 Task: Find connections with filter location Qianjiang with filter topic #creativitywith filter profile language German with filter current company Adani Wilmar Limited with filter school Uttar pradesh jobs and careers with filter industry Sports and Recreation Instruction with filter service category Computer Repair with filter keywords title Social Media Specialist
Action: Mouse moved to (502, 67)
Screenshot: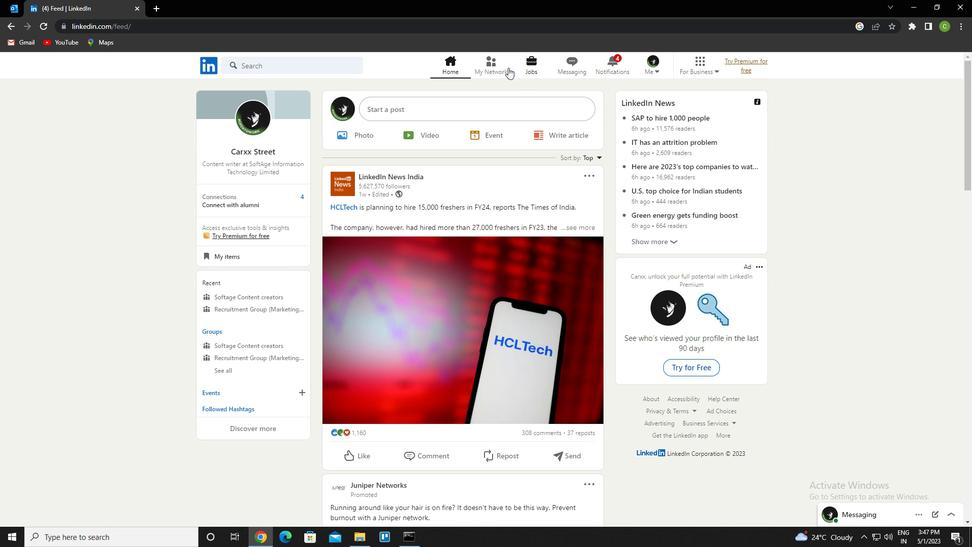 
Action: Mouse pressed left at (502, 67)
Screenshot: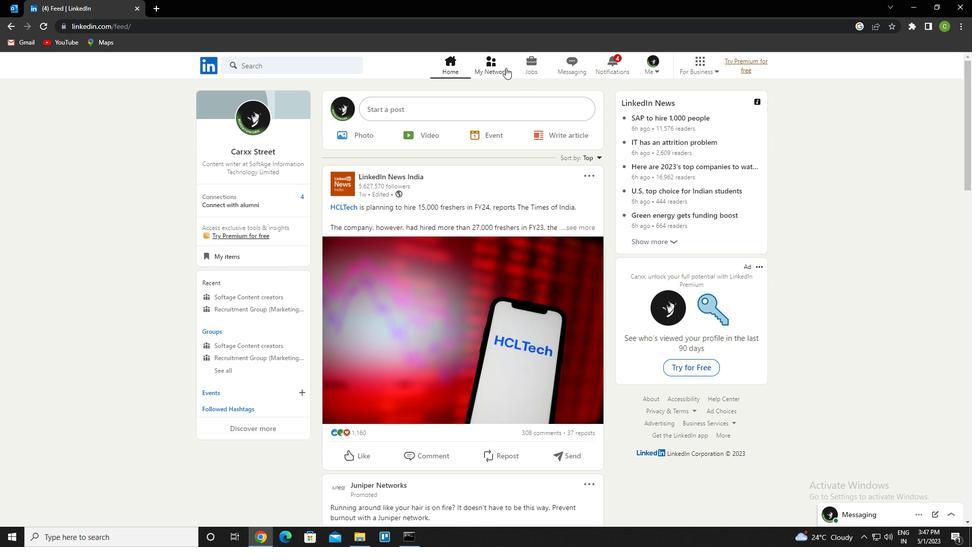 
Action: Mouse moved to (251, 120)
Screenshot: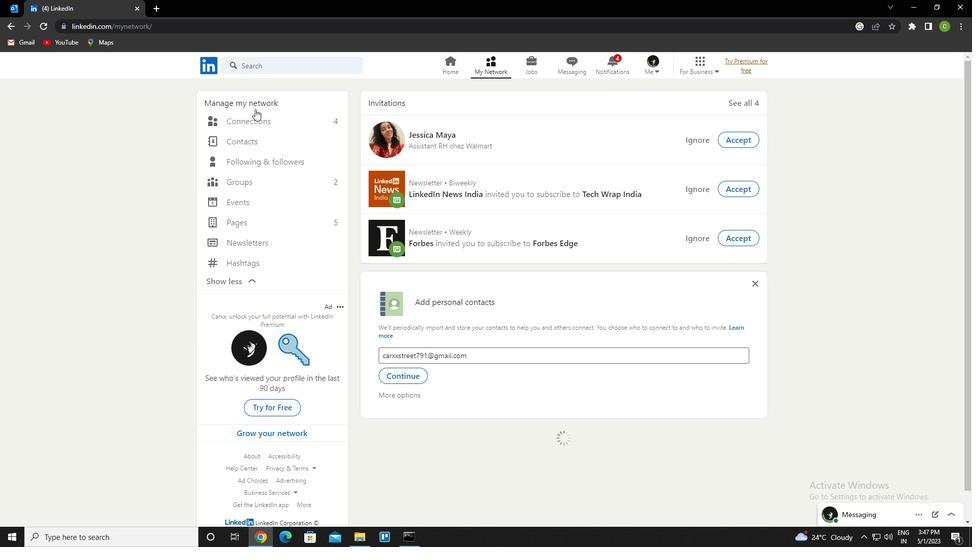 
Action: Mouse pressed left at (251, 120)
Screenshot: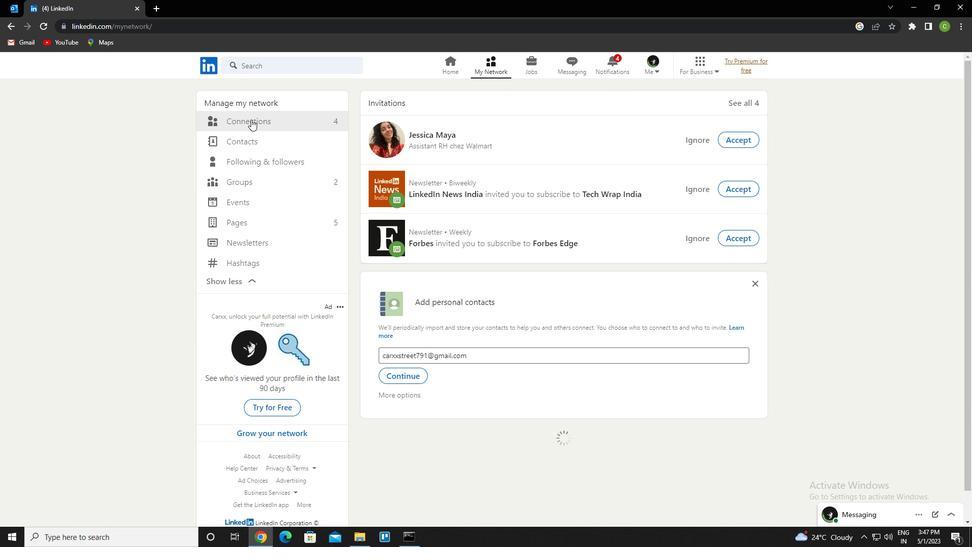 
Action: Mouse moved to (556, 126)
Screenshot: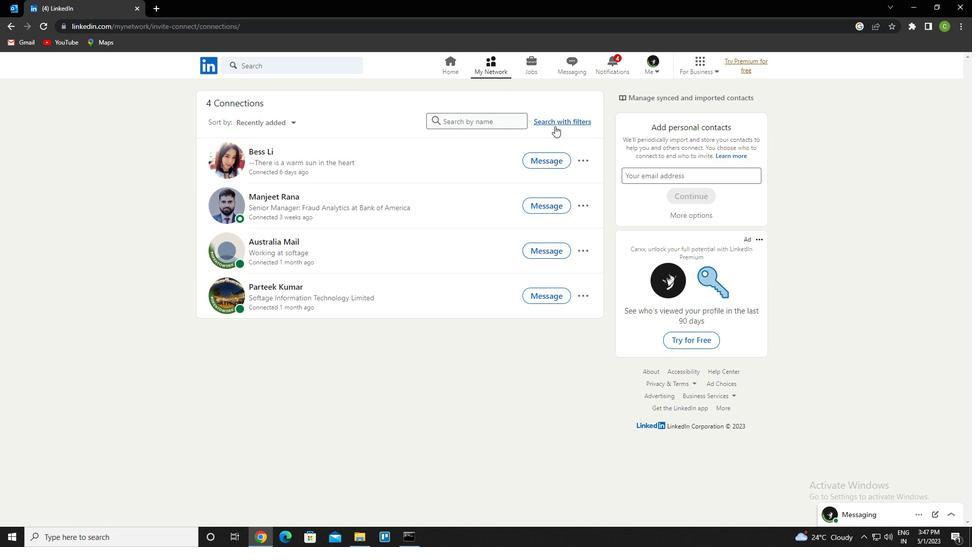 
Action: Mouse pressed left at (556, 126)
Screenshot: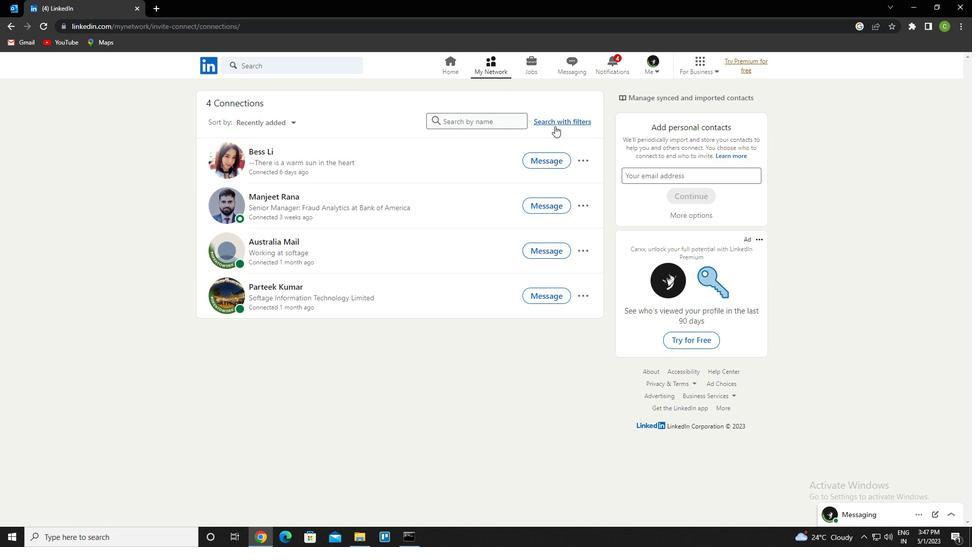 
Action: Mouse moved to (527, 94)
Screenshot: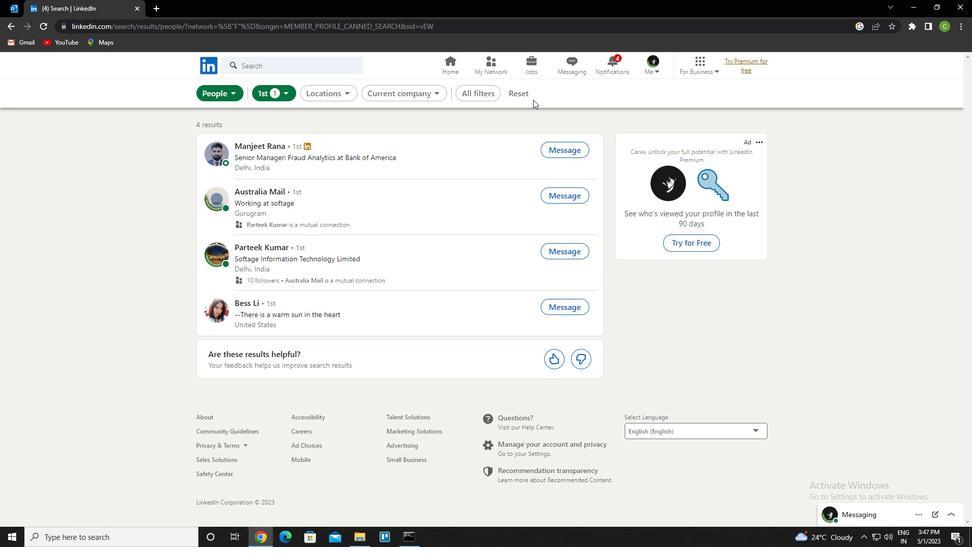 
Action: Mouse pressed left at (527, 94)
Screenshot: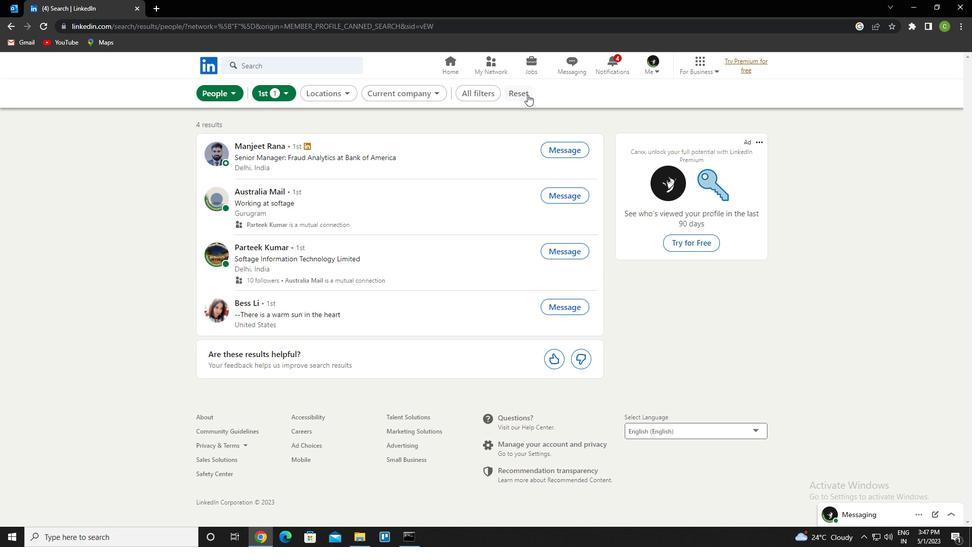 
Action: Mouse moved to (507, 90)
Screenshot: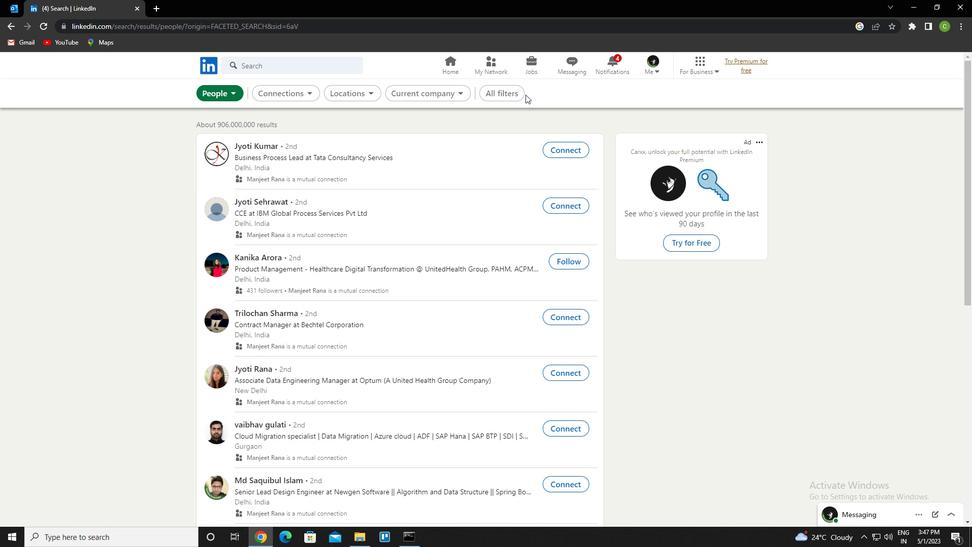 
Action: Mouse pressed left at (507, 90)
Screenshot: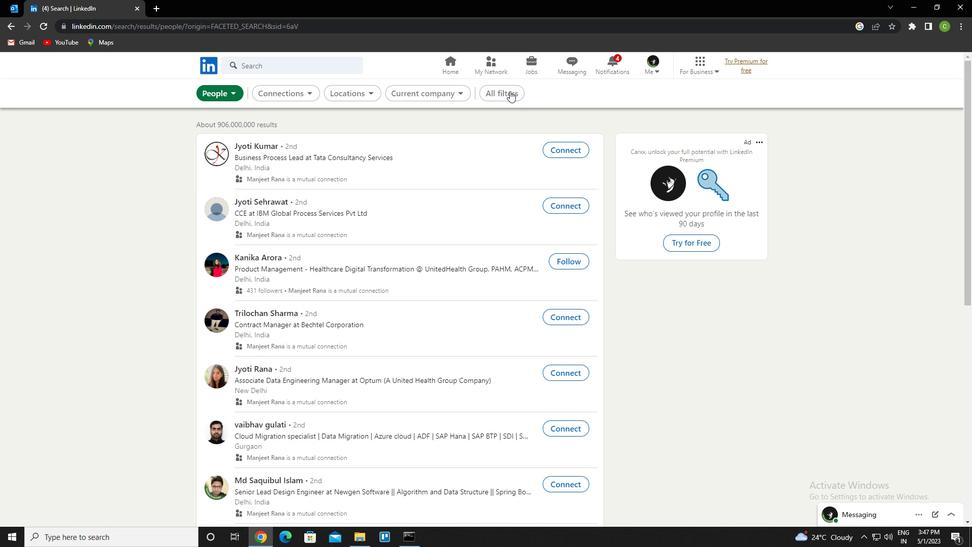 
Action: Mouse moved to (751, 257)
Screenshot: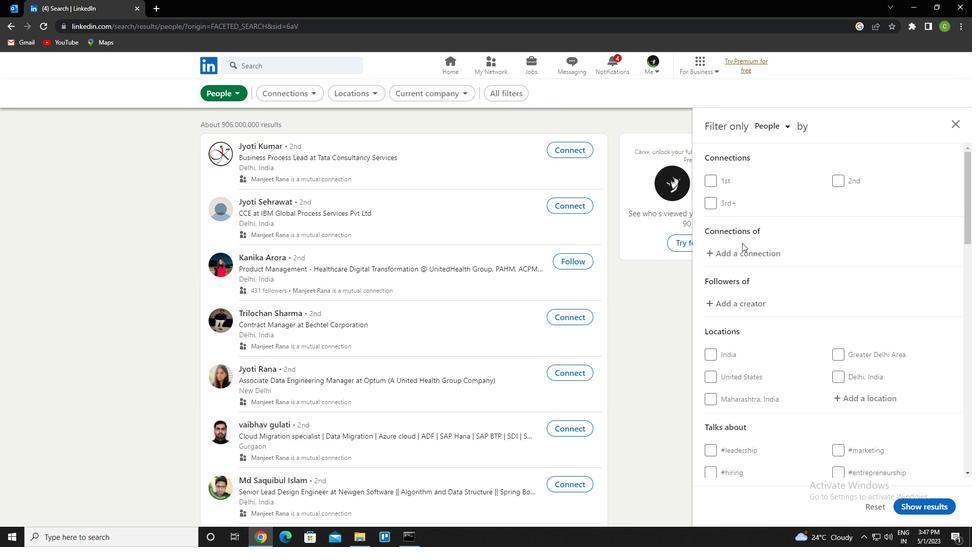 
Action: Mouse scrolled (751, 256) with delta (0, 0)
Screenshot: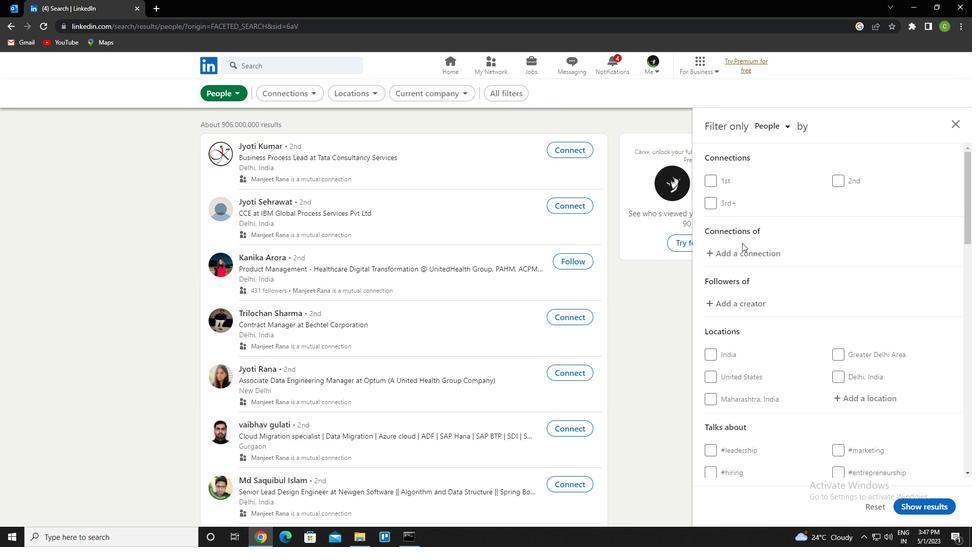 
Action: Mouse moved to (756, 263)
Screenshot: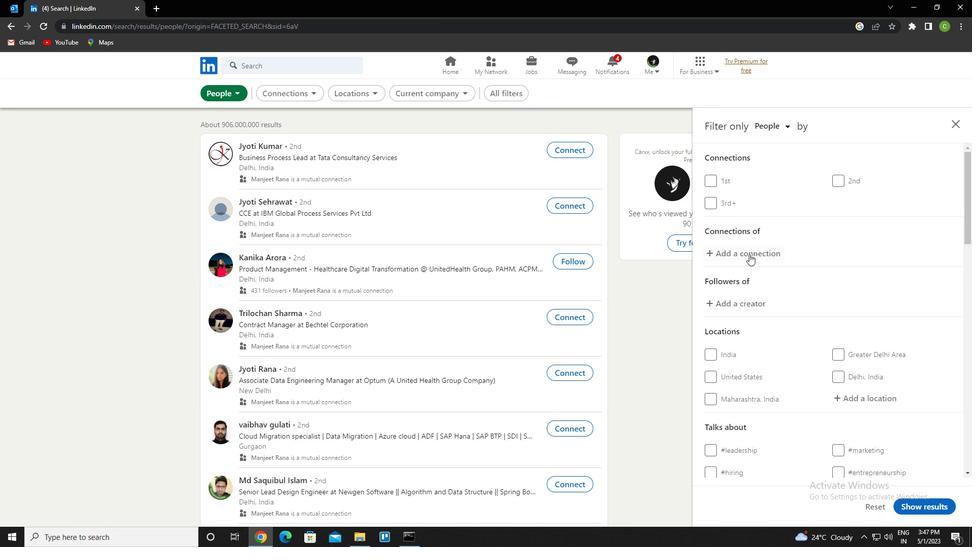 
Action: Mouse scrolled (756, 263) with delta (0, 0)
Screenshot: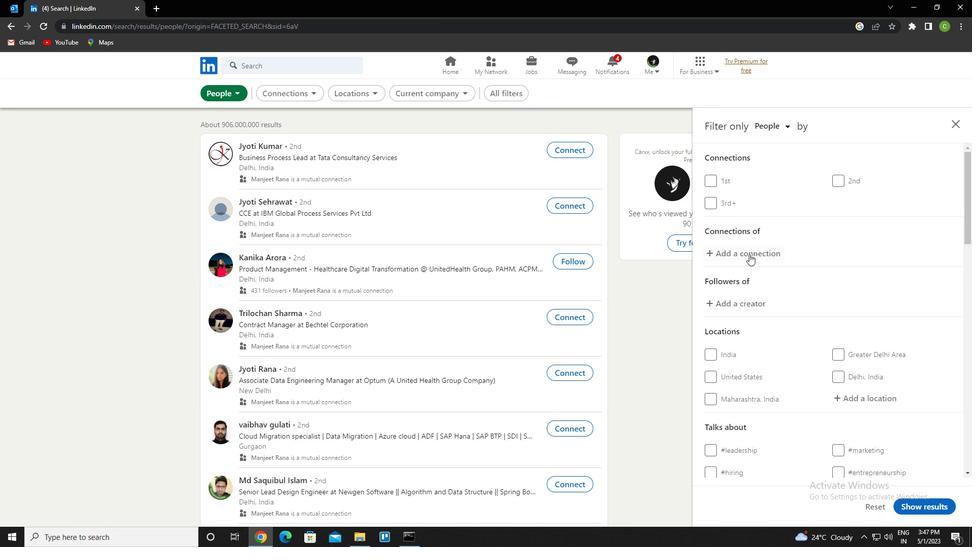 
Action: Mouse moved to (886, 303)
Screenshot: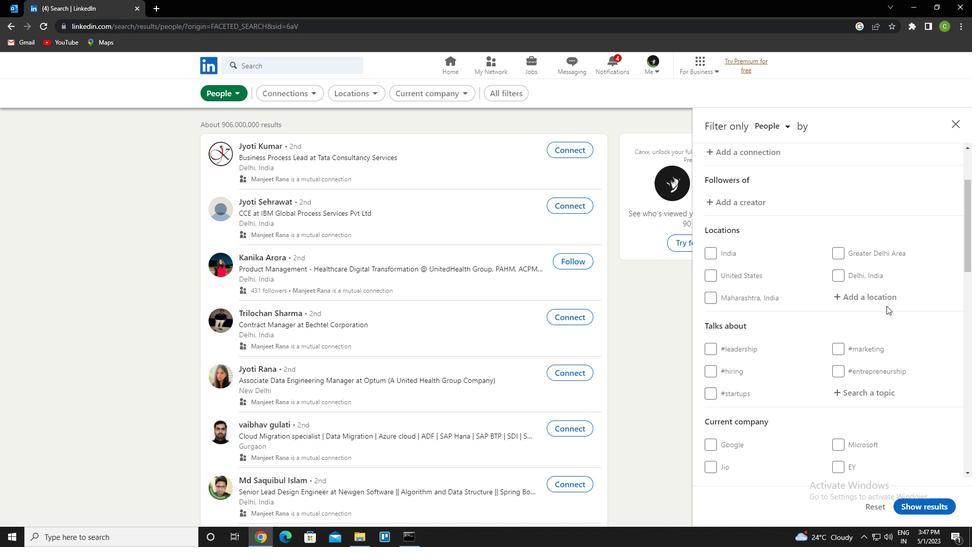 
Action: Mouse pressed left at (886, 303)
Screenshot: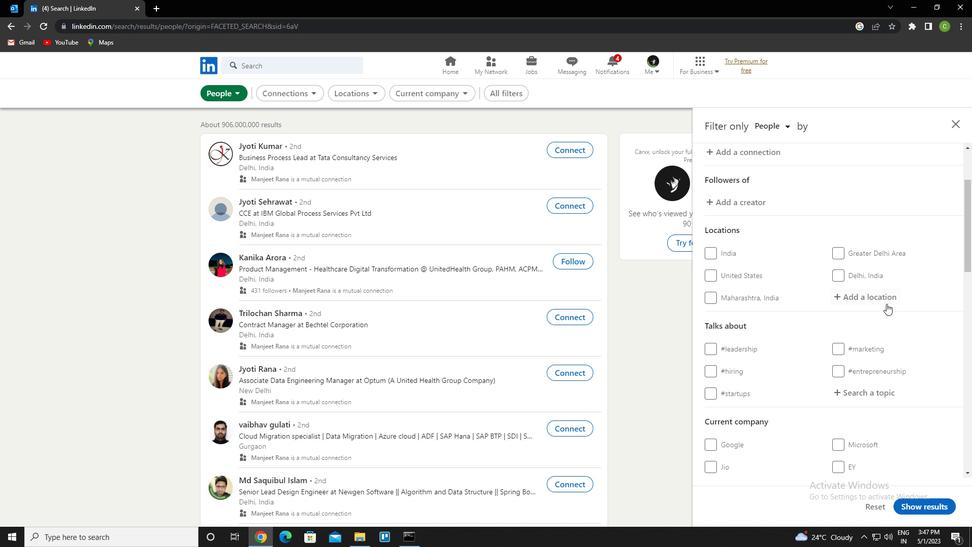 
Action: Mouse moved to (886, 303)
Screenshot: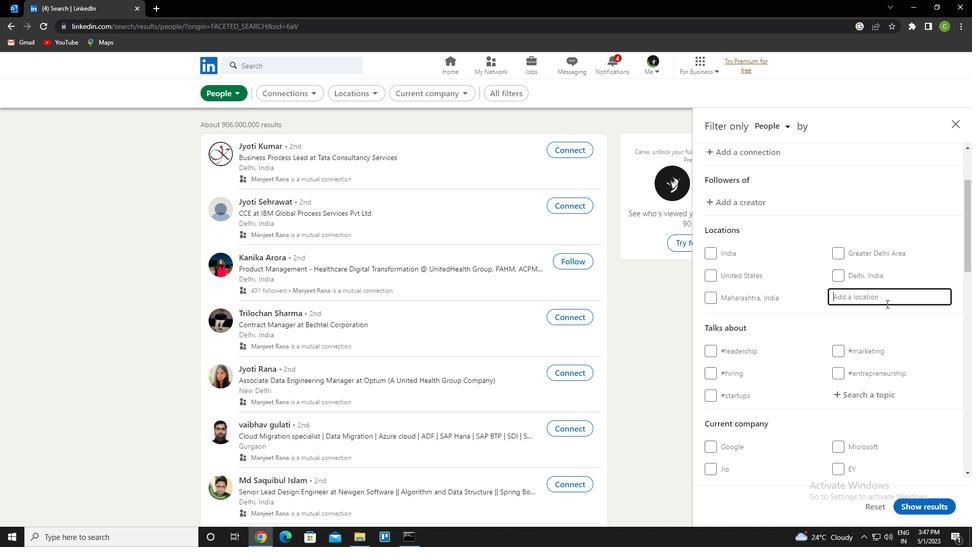 
Action: Key pressed <Key.caps_lock>q<Key.caps_lock>ainjiang
Screenshot: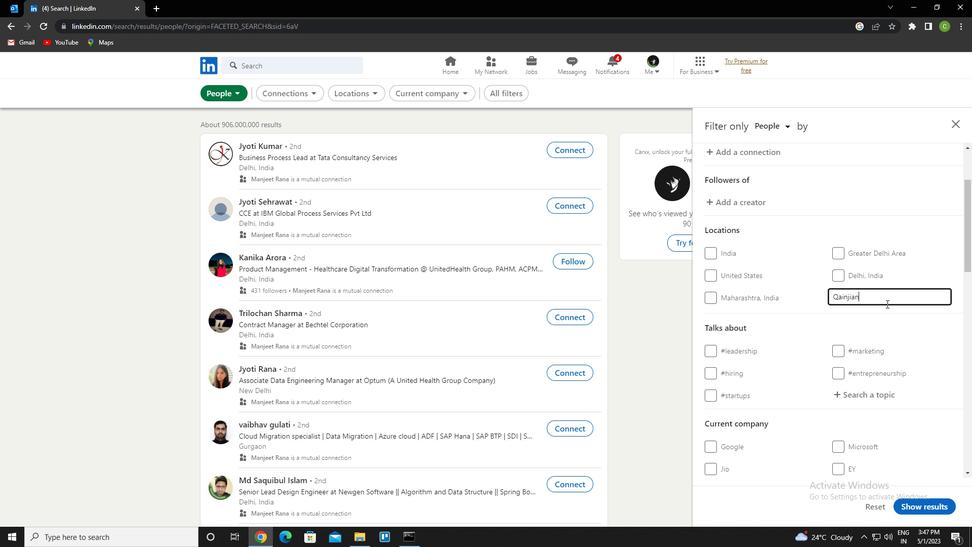 
Action: Mouse moved to (858, 388)
Screenshot: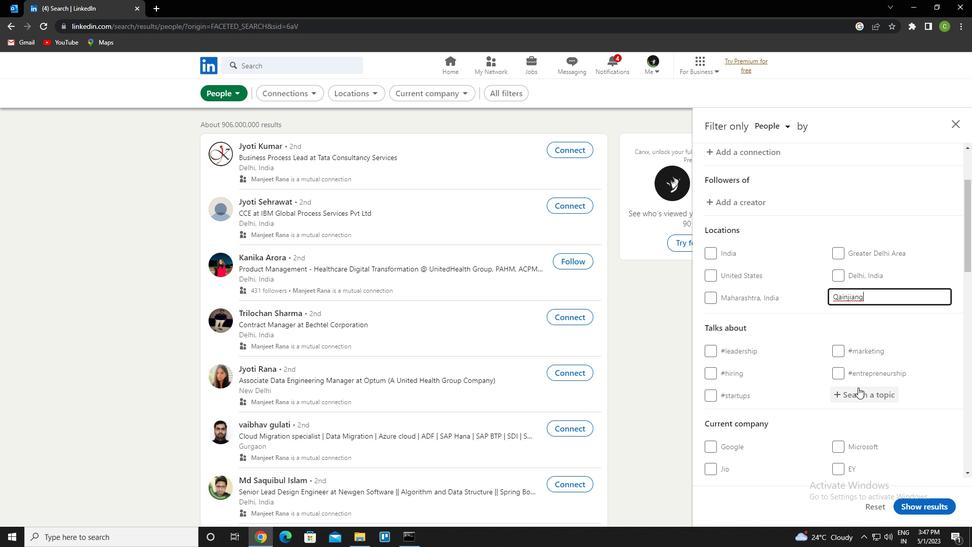 
Action: Mouse pressed left at (858, 388)
Screenshot: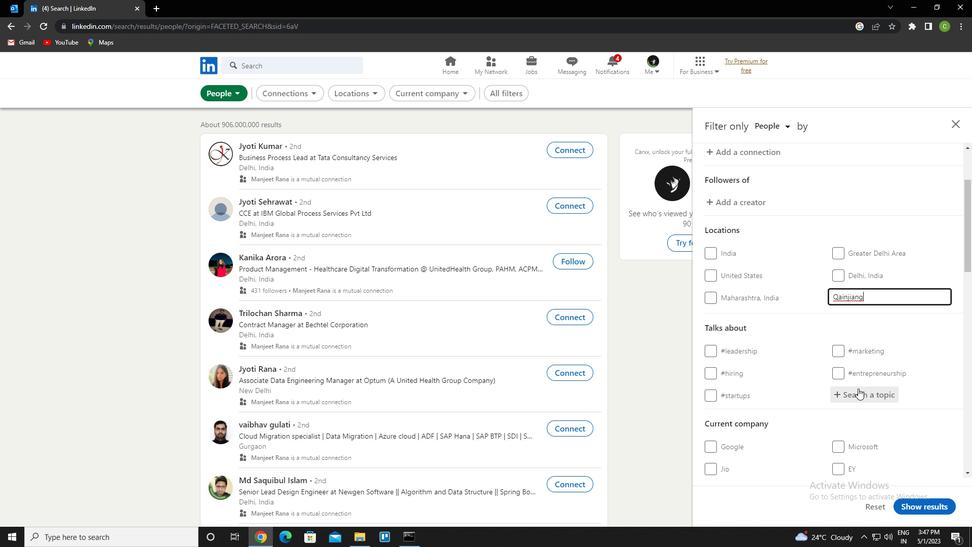 
Action: Key pressed creativity<Key.down><Key.enter>
Screenshot: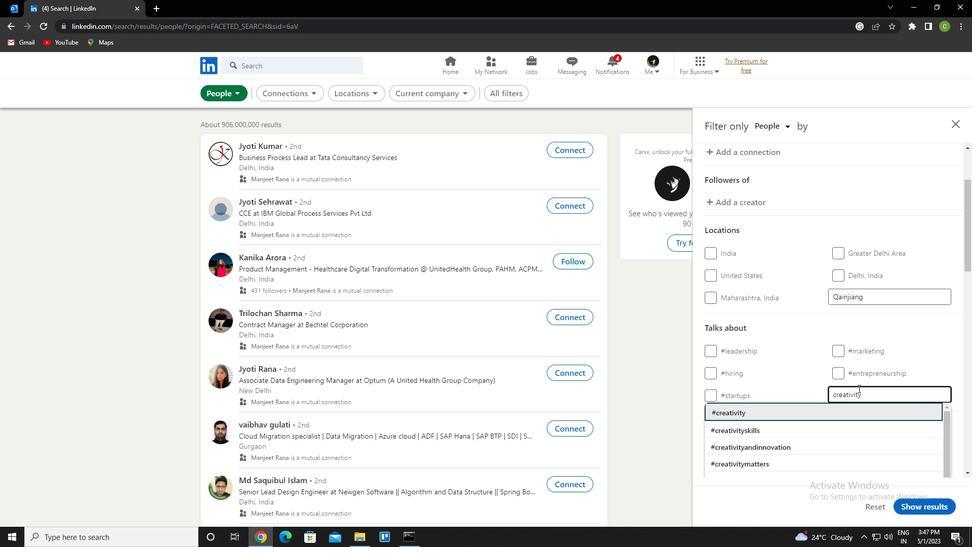 
Action: Mouse moved to (886, 244)
Screenshot: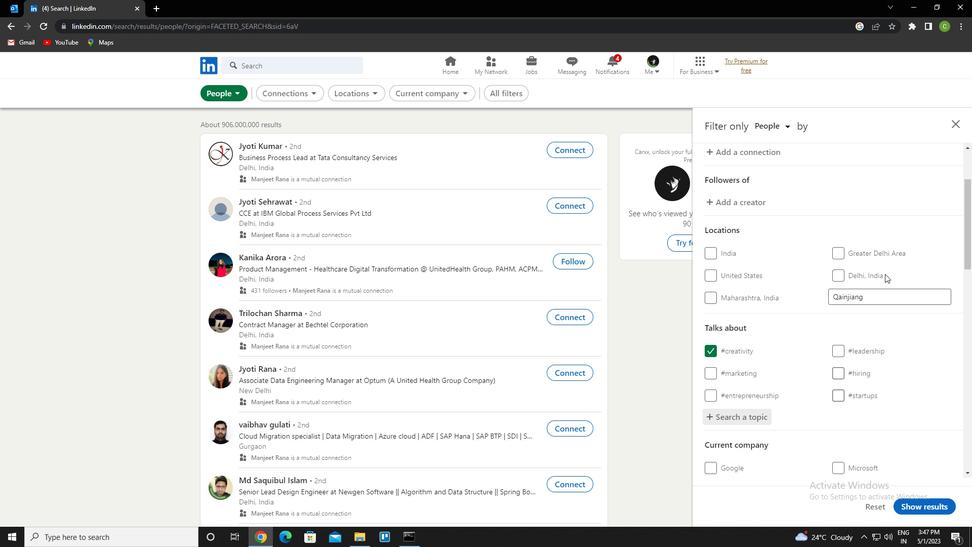 
Action: Mouse scrolled (886, 244) with delta (0, 0)
Screenshot: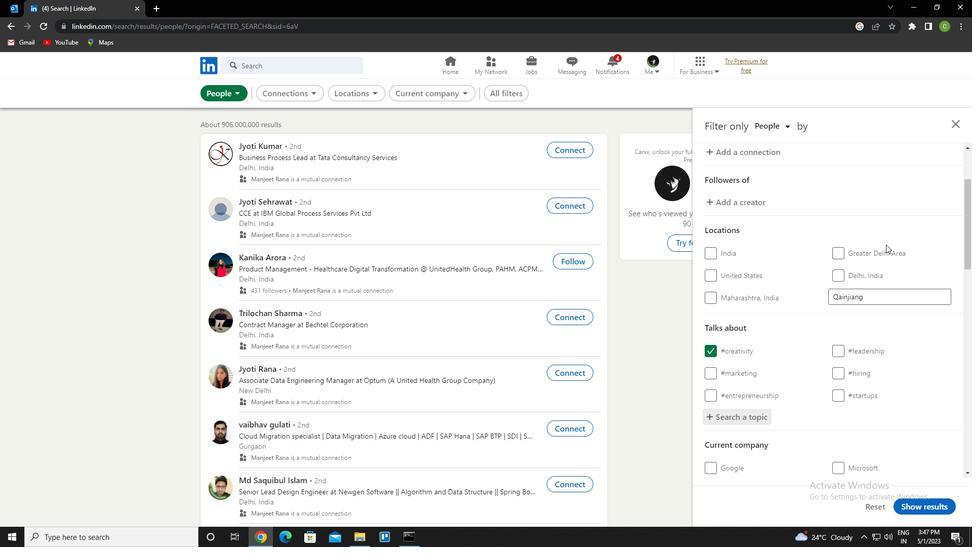 
Action: Mouse moved to (883, 260)
Screenshot: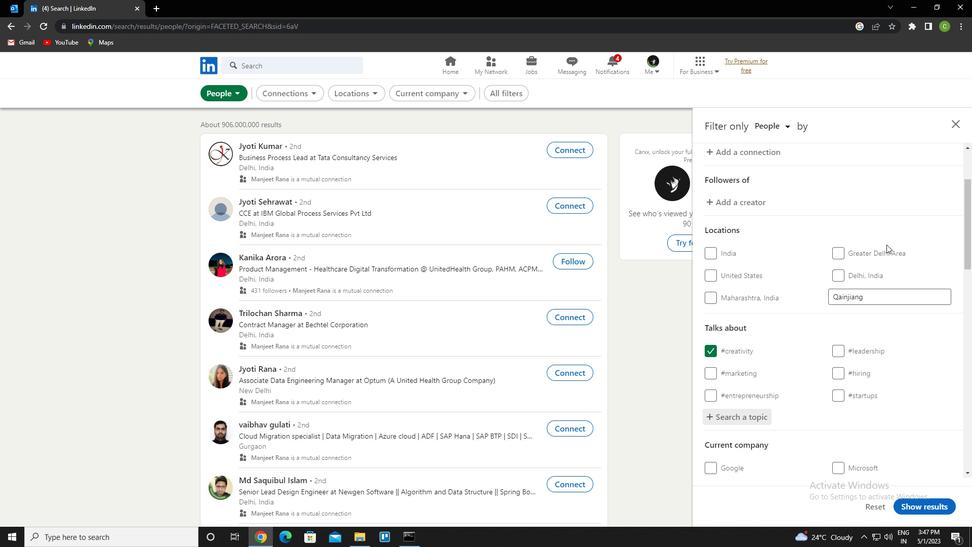 
Action: Mouse scrolled (883, 259) with delta (0, 0)
Screenshot: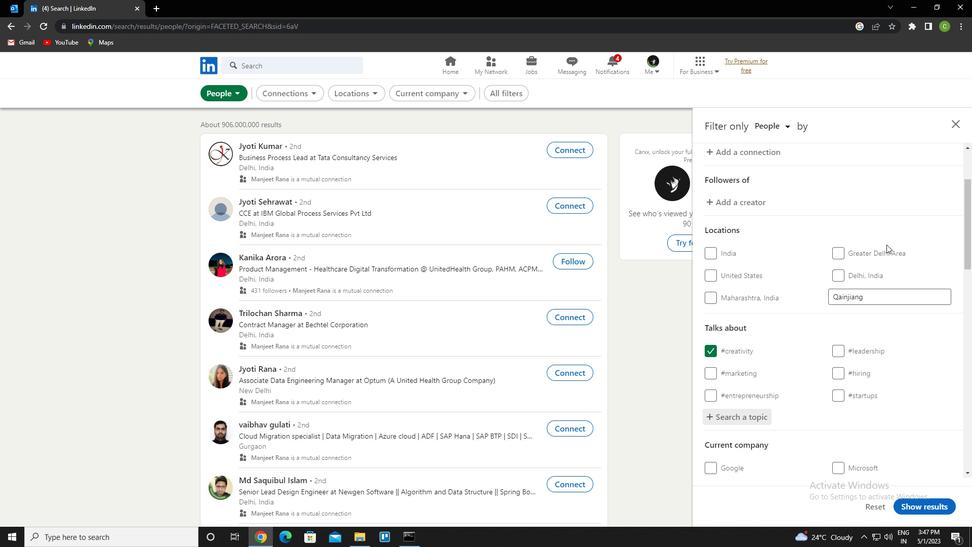 
Action: Mouse moved to (879, 279)
Screenshot: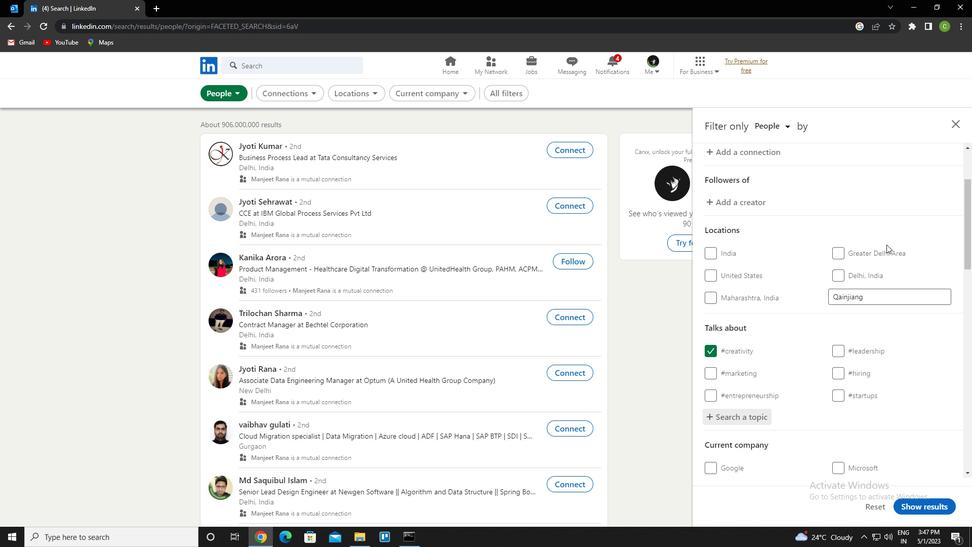 
Action: Mouse scrolled (879, 278) with delta (0, 0)
Screenshot: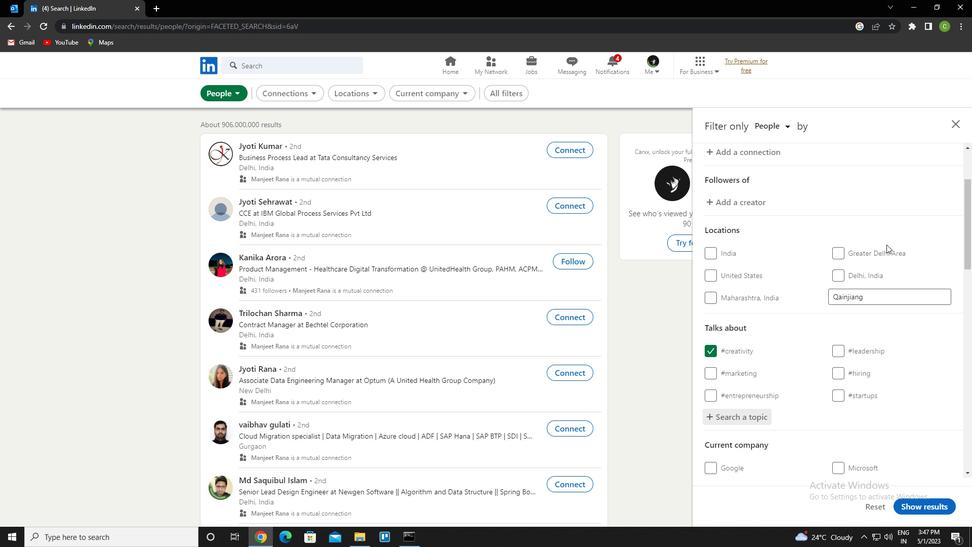 
Action: Mouse moved to (878, 281)
Screenshot: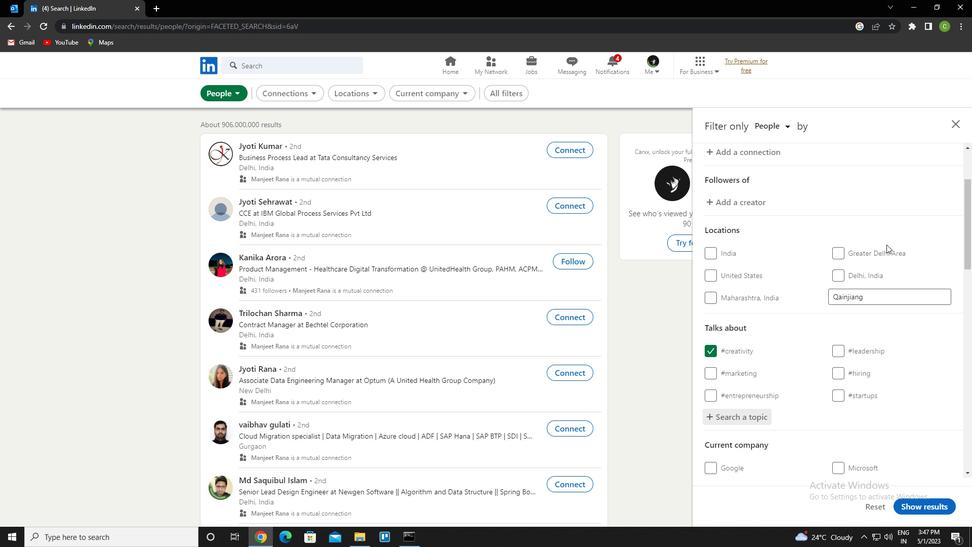 
Action: Mouse scrolled (878, 281) with delta (0, 0)
Screenshot: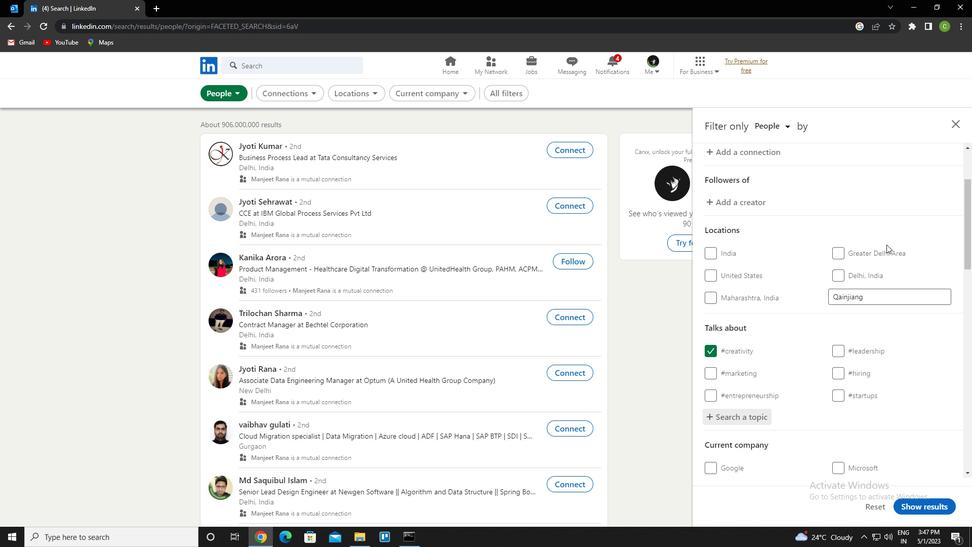 
Action: Mouse moved to (878, 285)
Screenshot: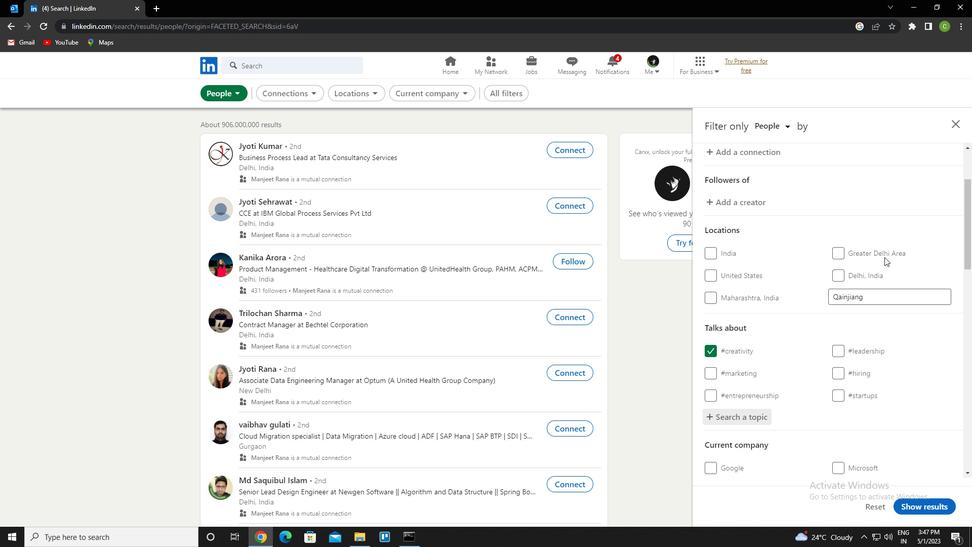 
Action: Mouse scrolled (878, 284) with delta (0, 0)
Screenshot: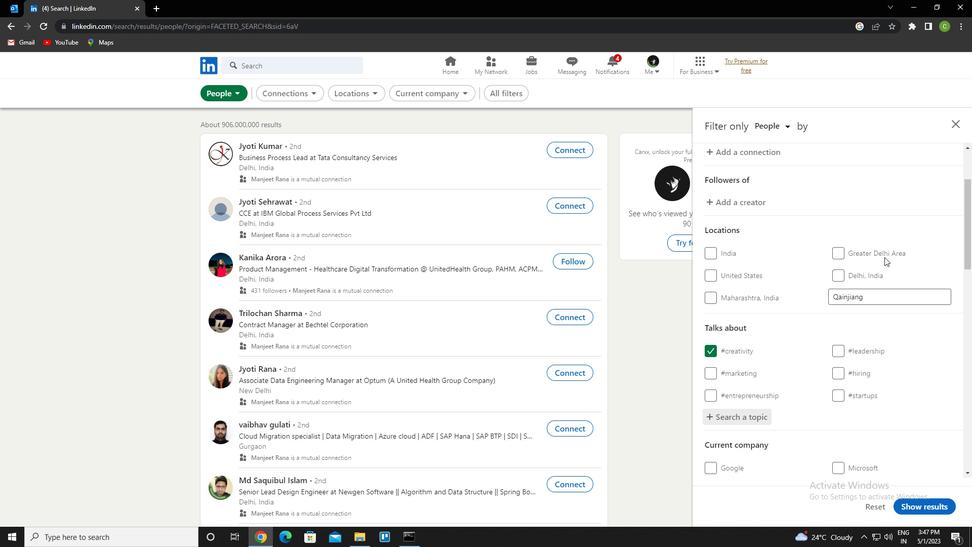 
Action: Mouse moved to (878, 285)
Screenshot: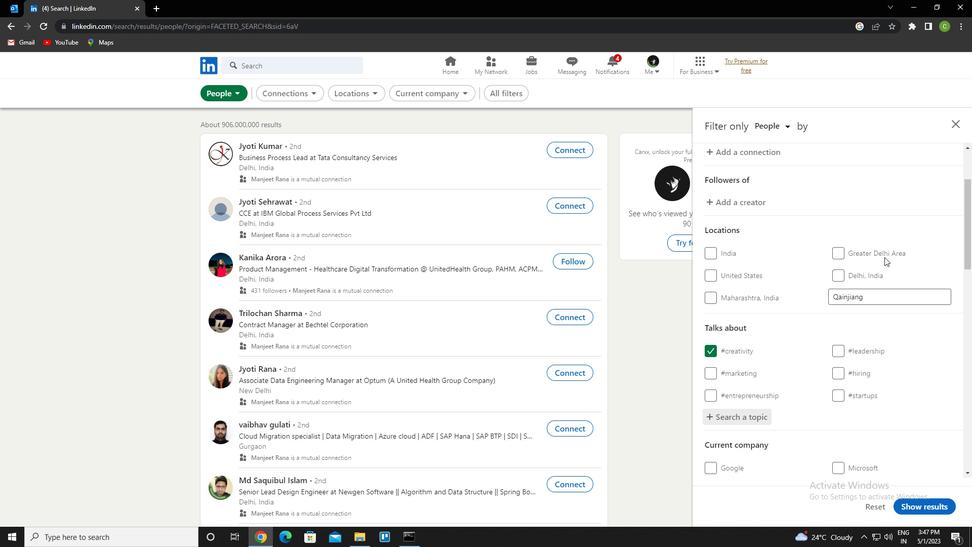 
Action: Mouse scrolled (878, 285) with delta (0, 0)
Screenshot: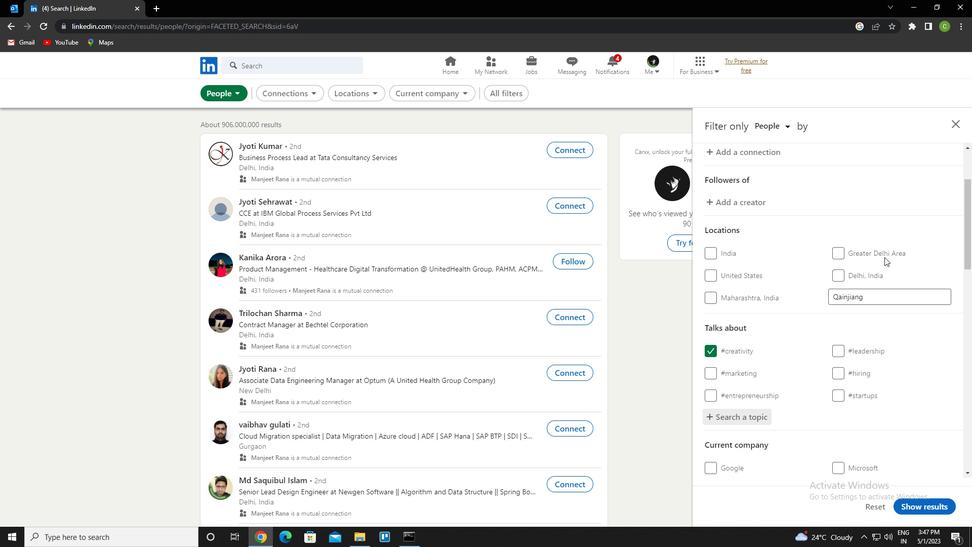
Action: Mouse moved to (878, 286)
Screenshot: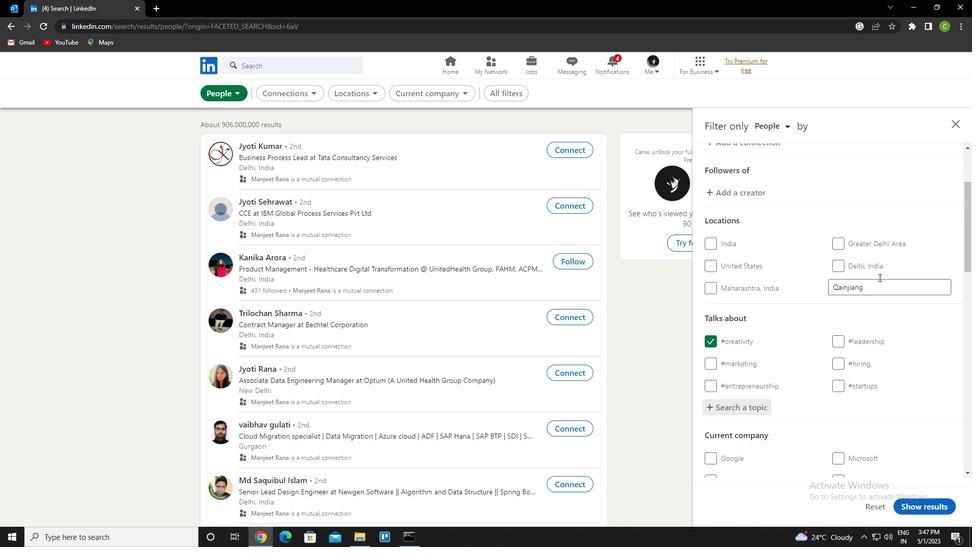 
Action: Mouse scrolled (878, 285) with delta (0, 0)
Screenshot: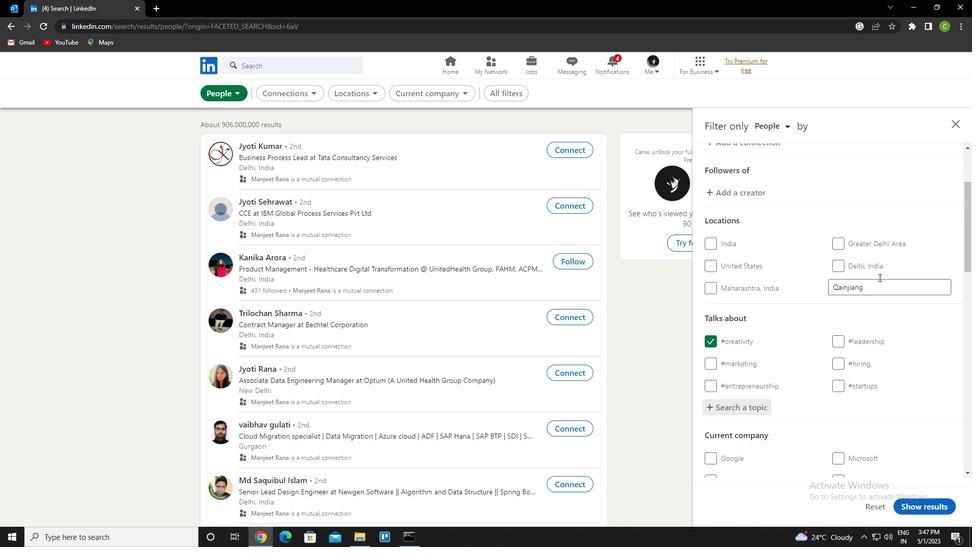 
Action: Mouse scrolled (878, 285) with delta (0, 0)
Screenshot: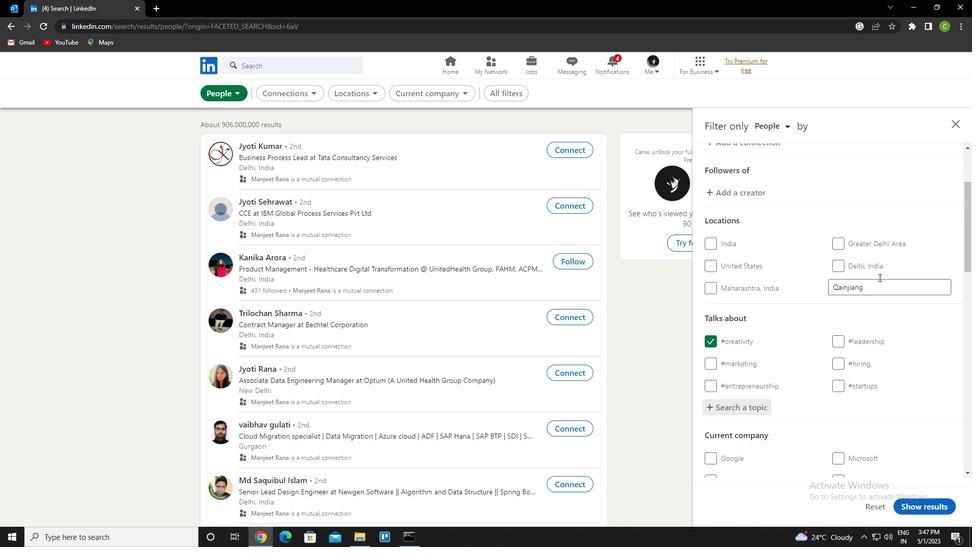 
Action: Mouse scrolled (878, 285) with delta (0, 0)
Screenshot: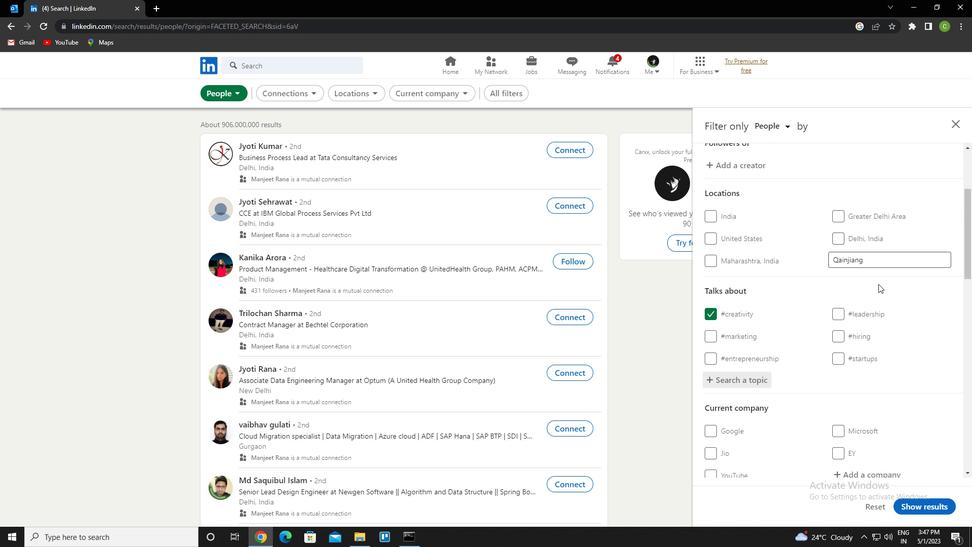 
Action: Mouse scrolled (878, 285) with delta (0, 0)
Screenshot: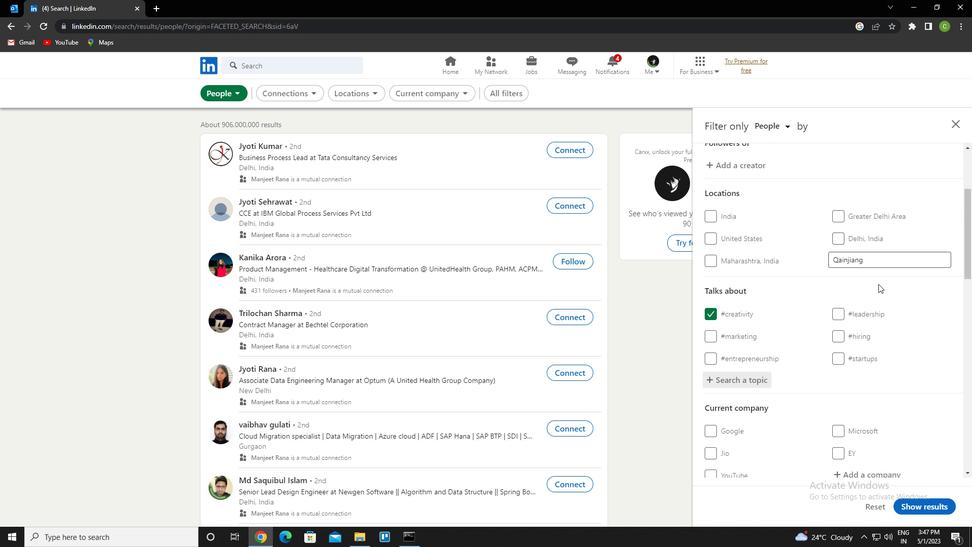 
Action: Mouse scrolled (878, 285) with delta (0, 0)
Screenshot: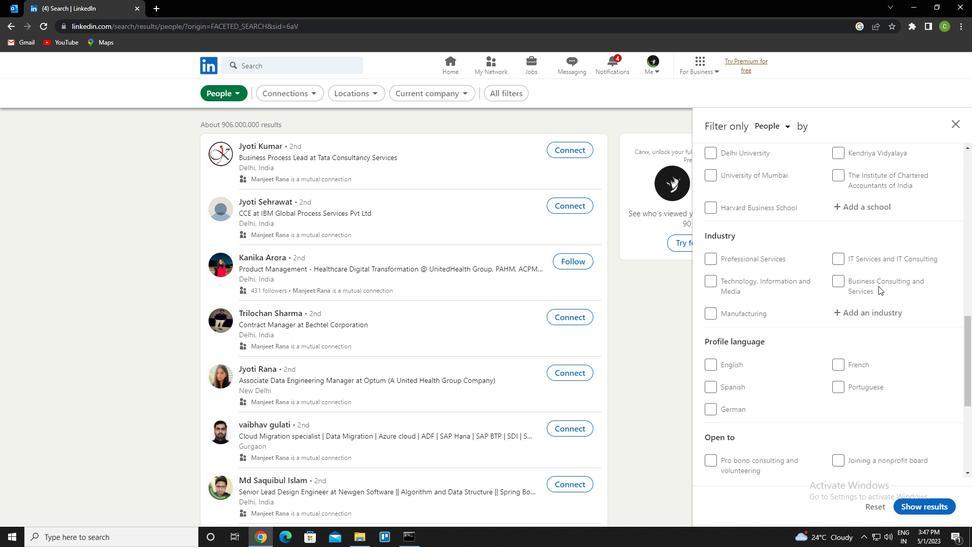 
Action: Mouse scrolled (878, 285) with delta (0, 0)
Screenshot: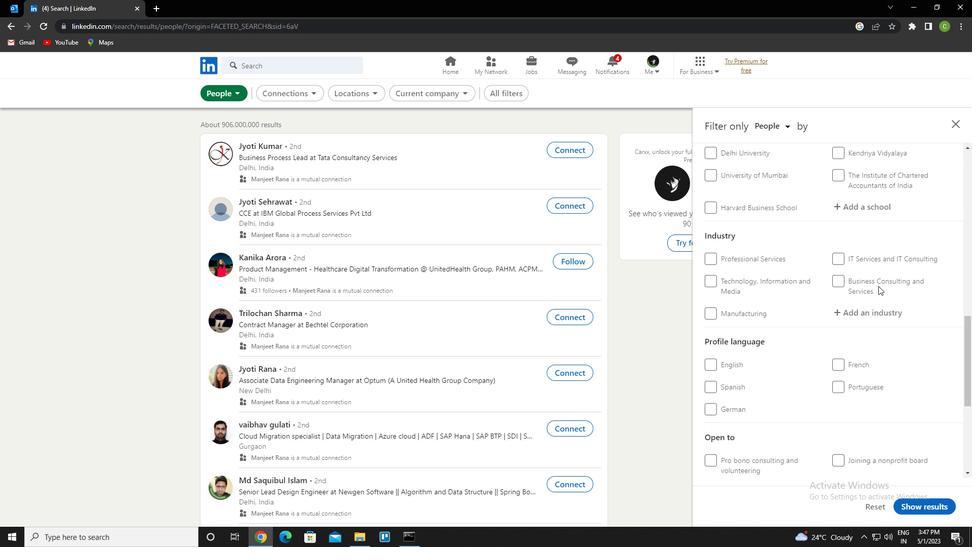 
Action: Mouse scrolled (878, 285) with delta (0, 0)
Screenshot: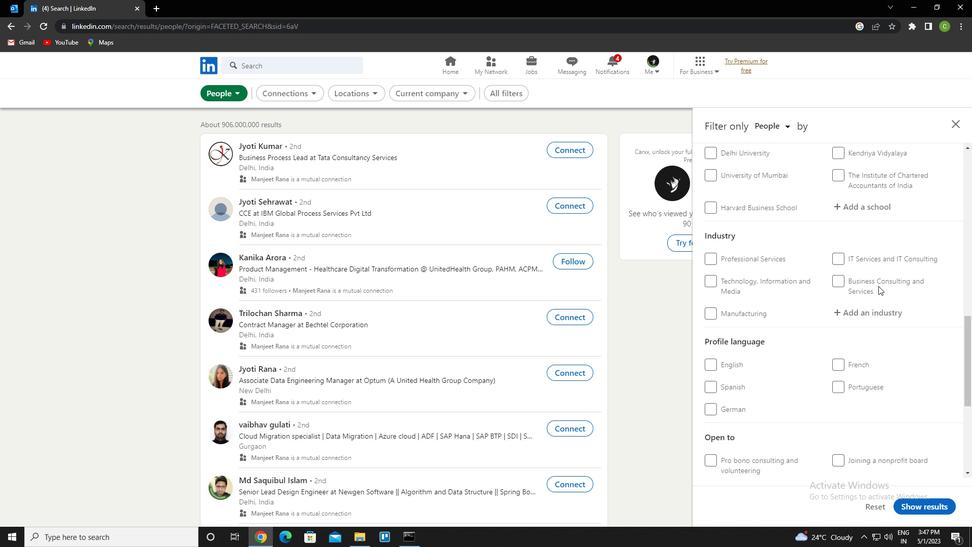 
Action: Mouse scrolled (878, 285) with delta (0, 0)
Screenshot: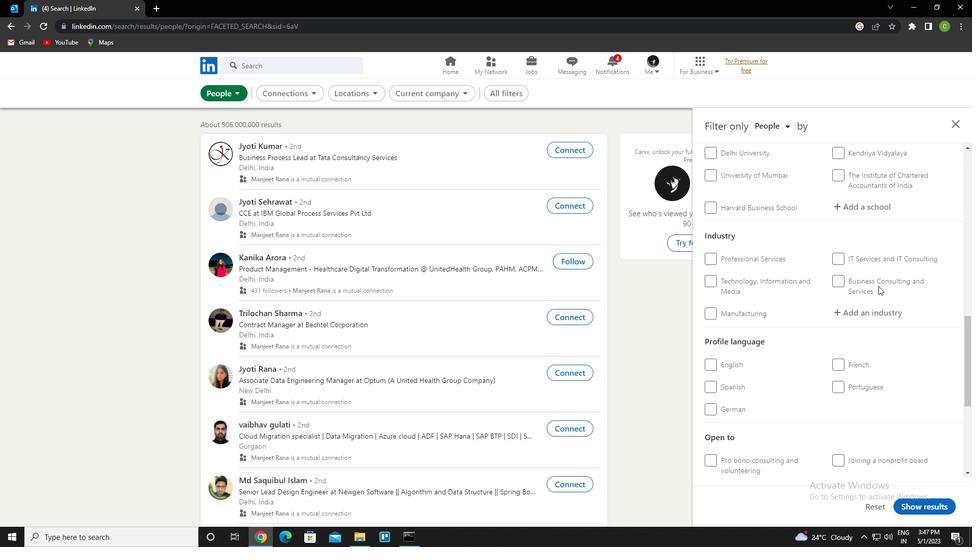 
Action: Mouse scrolled (878, 285) with delta (0, 0)
Screenshot: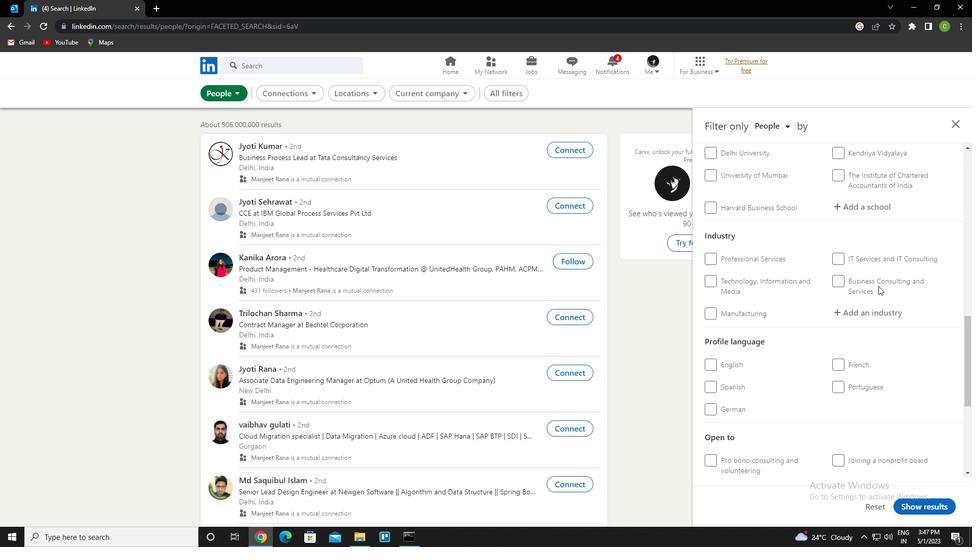 
Action: Mouse scrolled (878, 285) with delta (0, 0)
Screenshot: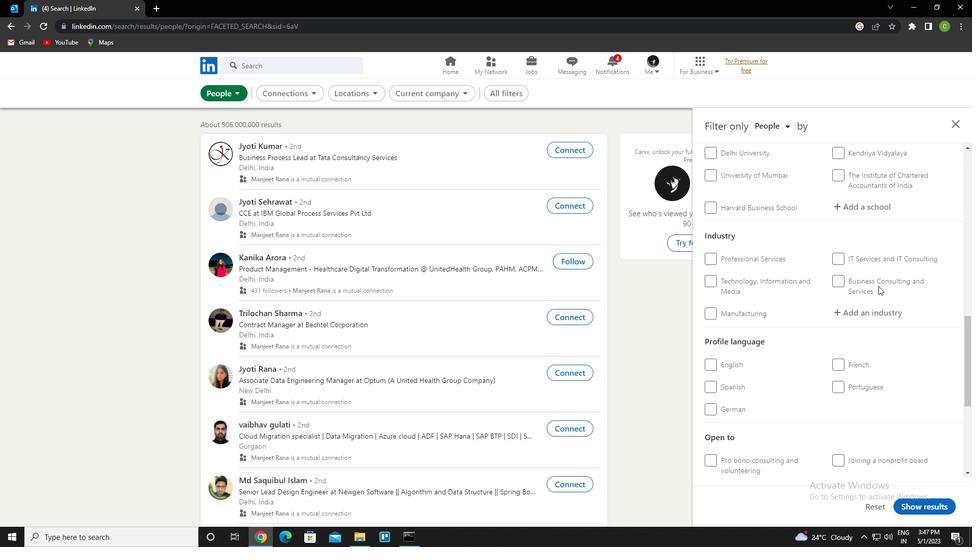 
Action: Mouse scrolled (878, 285) with delta (0, 0)
Screenshot: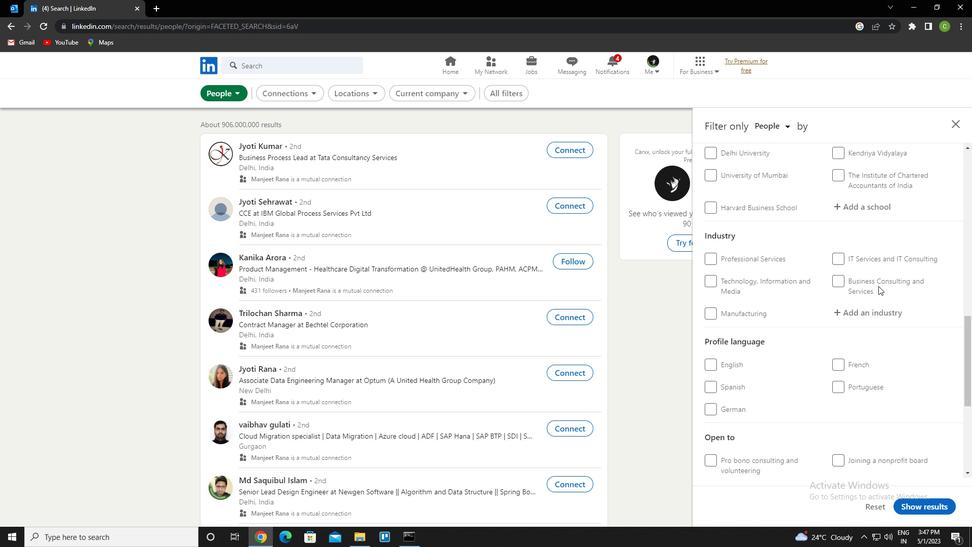
Action: Mouse scrolled (878, 285) with delta (0, 0)
Screenshot: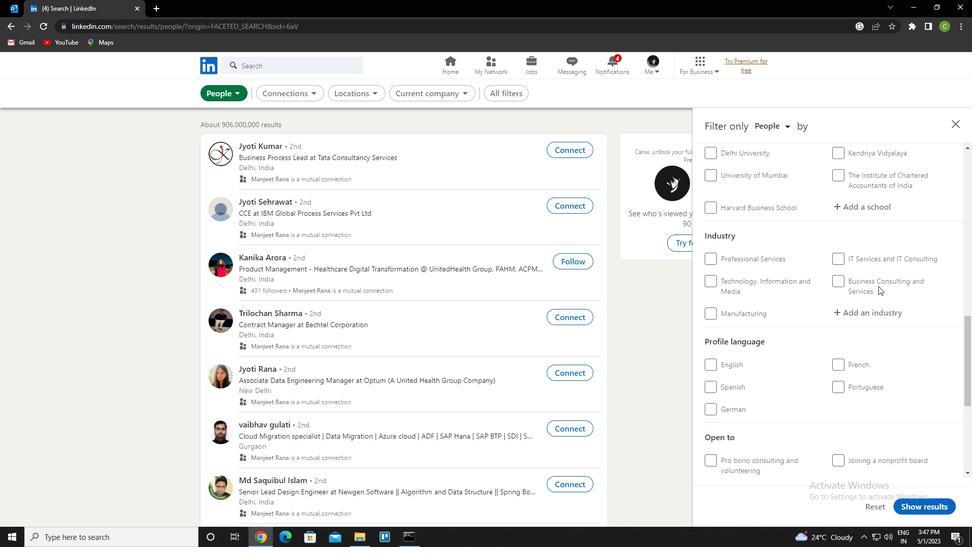 
Action: Mouse moved to (826, 319)
Screenshot: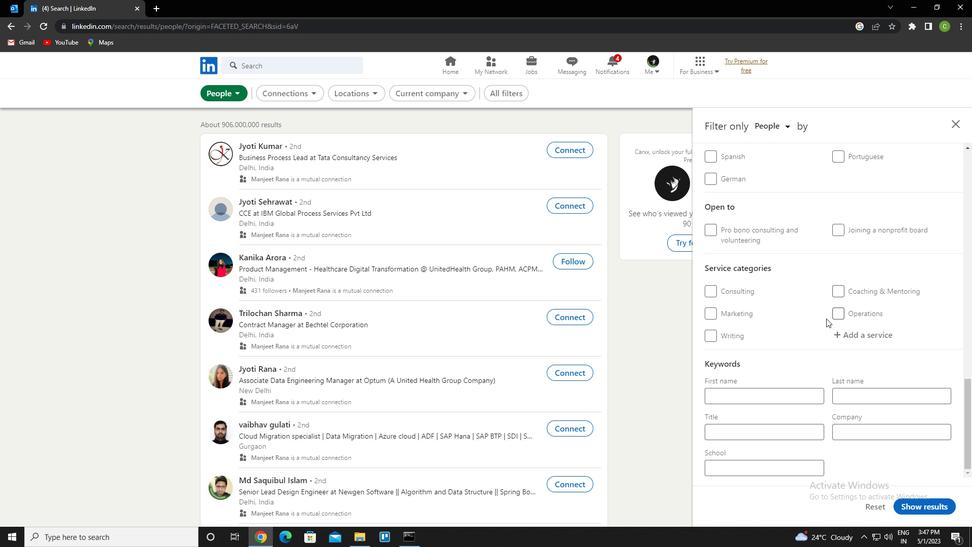 
Action: Mouse scrolled (826, 319) with delta (0, 0)
Screenshot: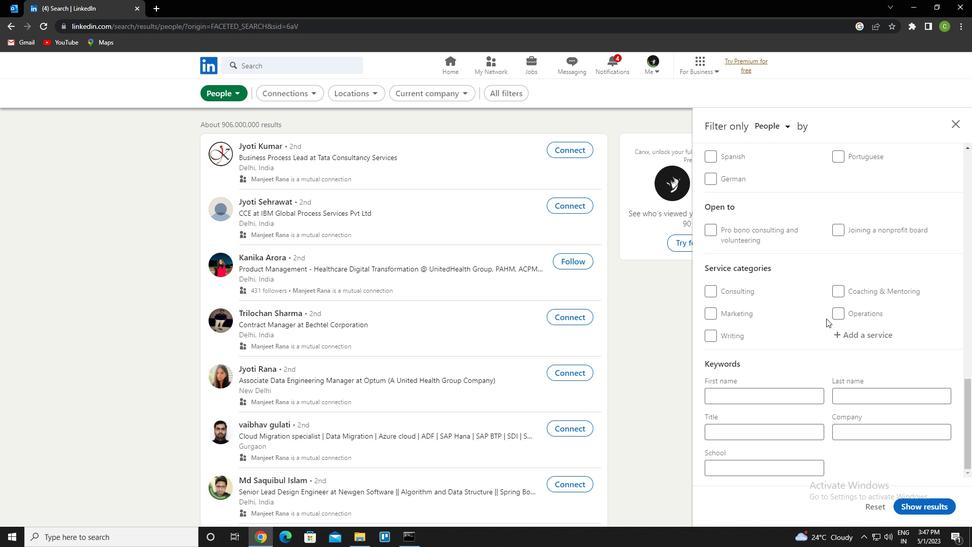 
Action: Mouse moved to (817, 326)
Screenshot: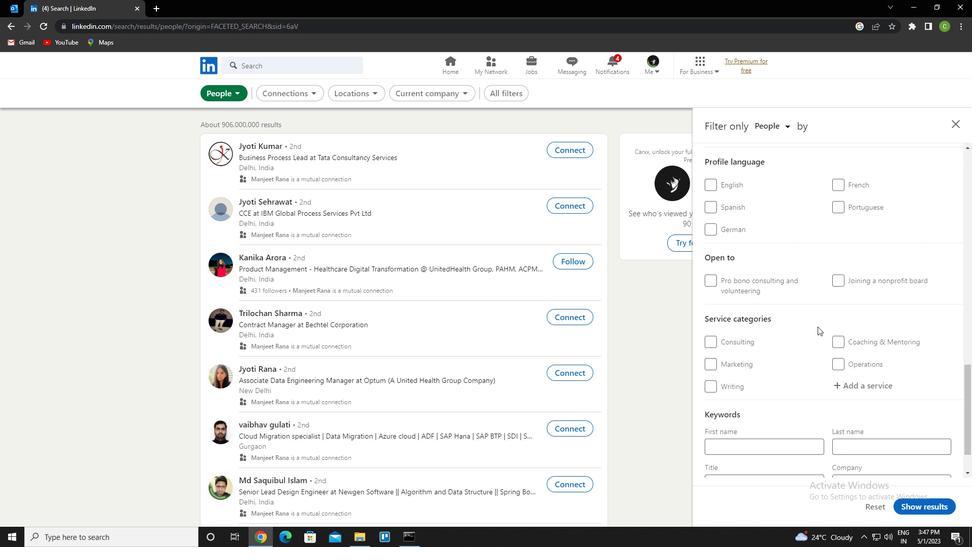 
Action: Mouse scrolled (817, 327) with delta (0, 0)
Screenshot: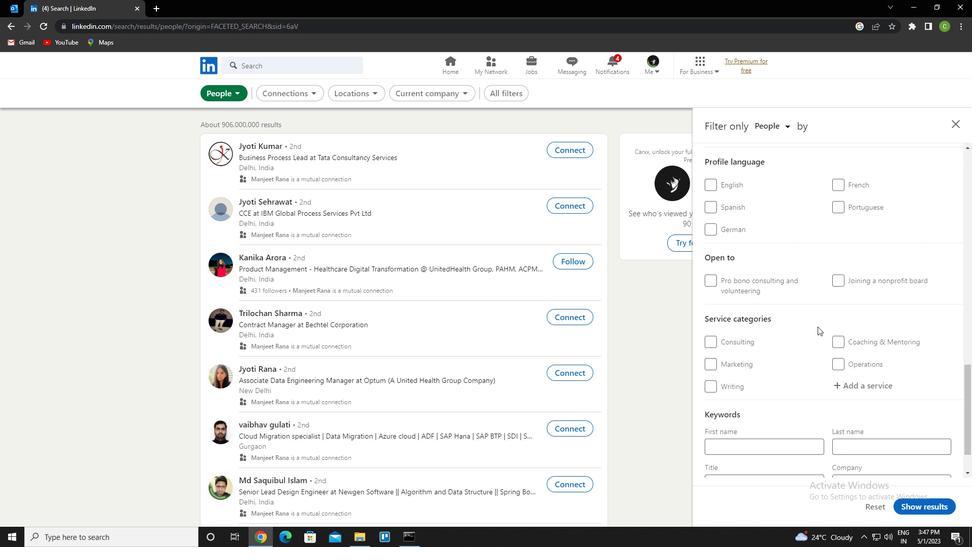 
Action: Mouse moved to (718, 282)
Screenshot: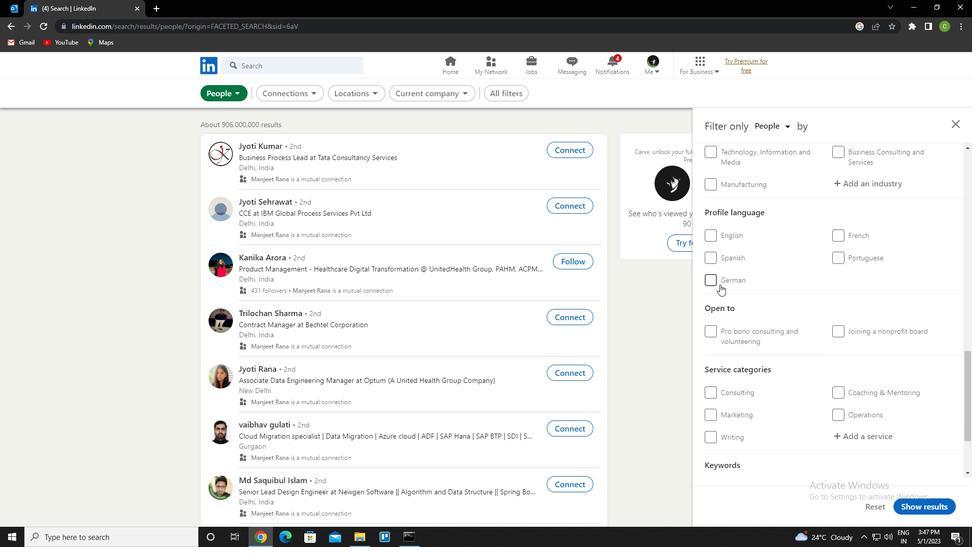 
Action: Mouse pressed left at (718, 282)
Screenshot: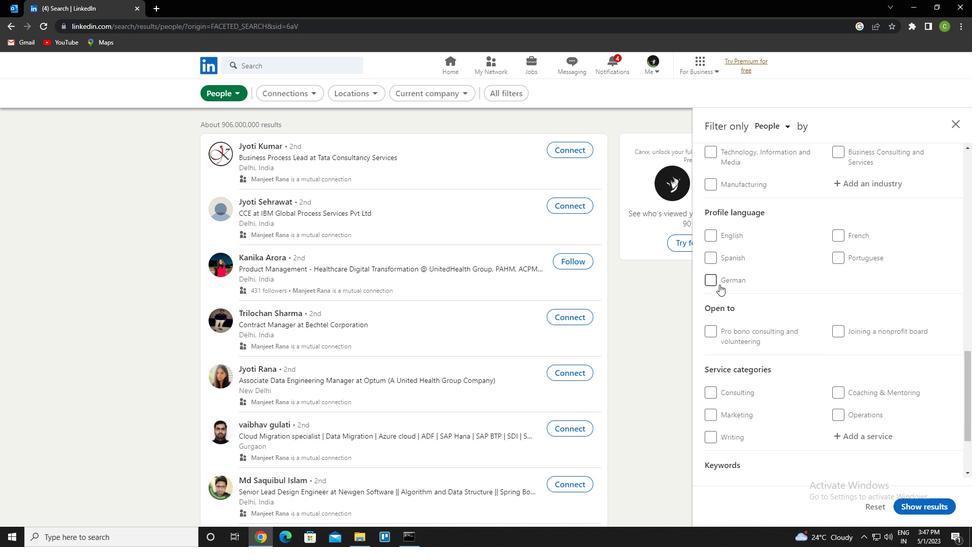 
Action: Mouse moved to (781, 328)
Screenshot: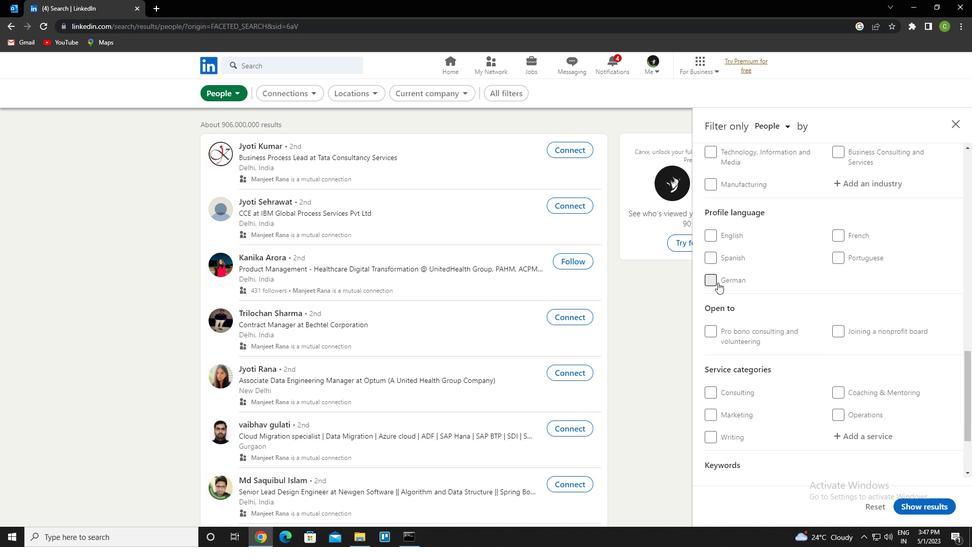 
Action: Mouse scrolled (781, 329) with delta (0, 0)
Screenshot: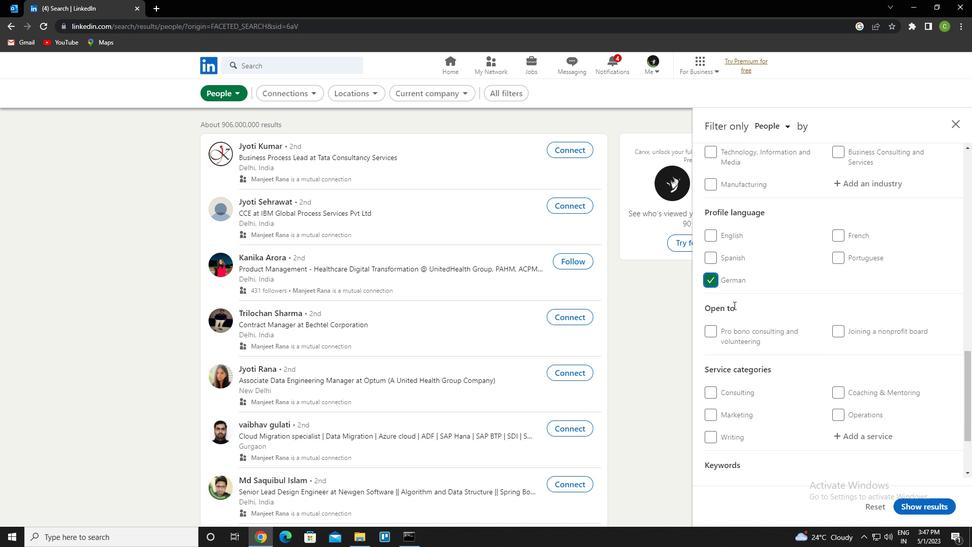 
Action: Mouse scrolled (781, 329) with delta (0, 0)
Screenshot: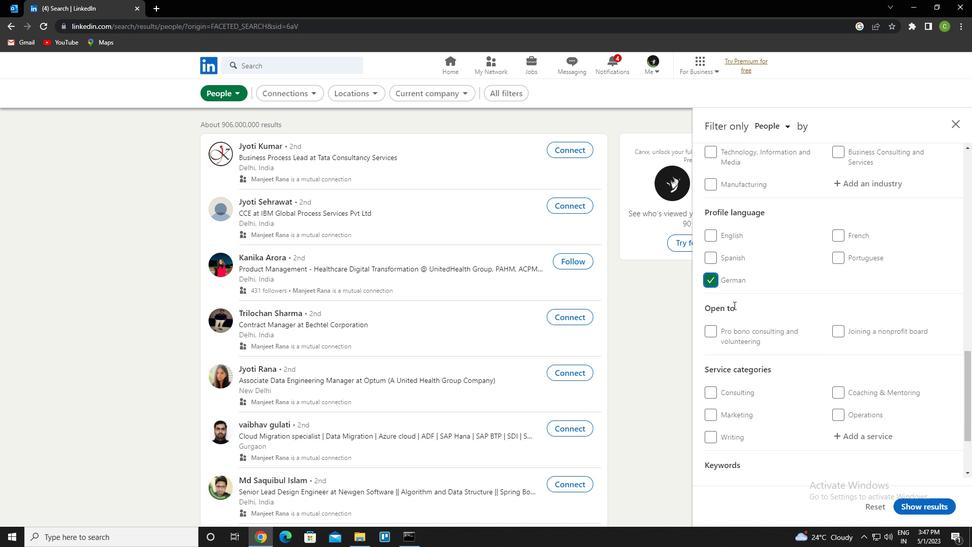 
Action: Mouse scrolled (781, 329) with delta (0, 0)
Screenshot: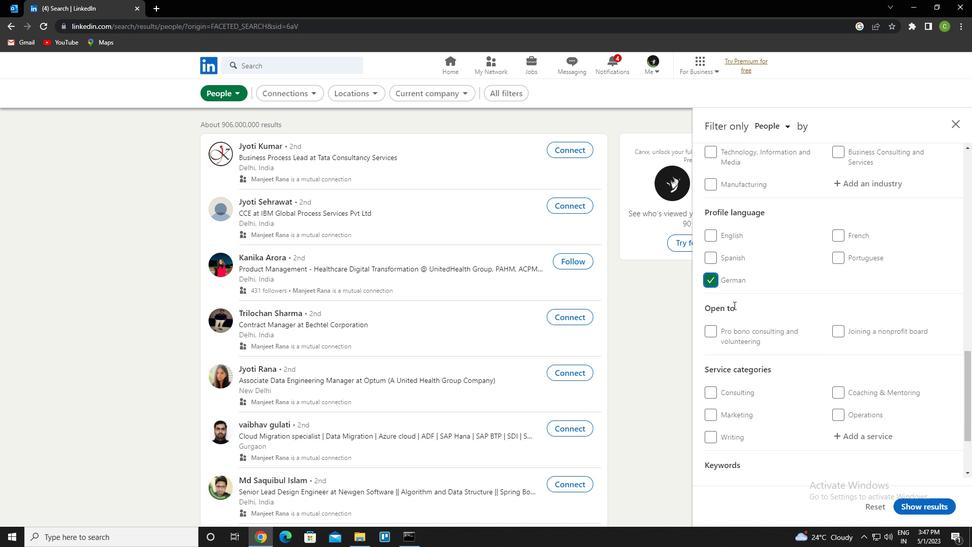 
Action: Mouse scrolled (781, 329) with delta (0, 0)
Screenshot: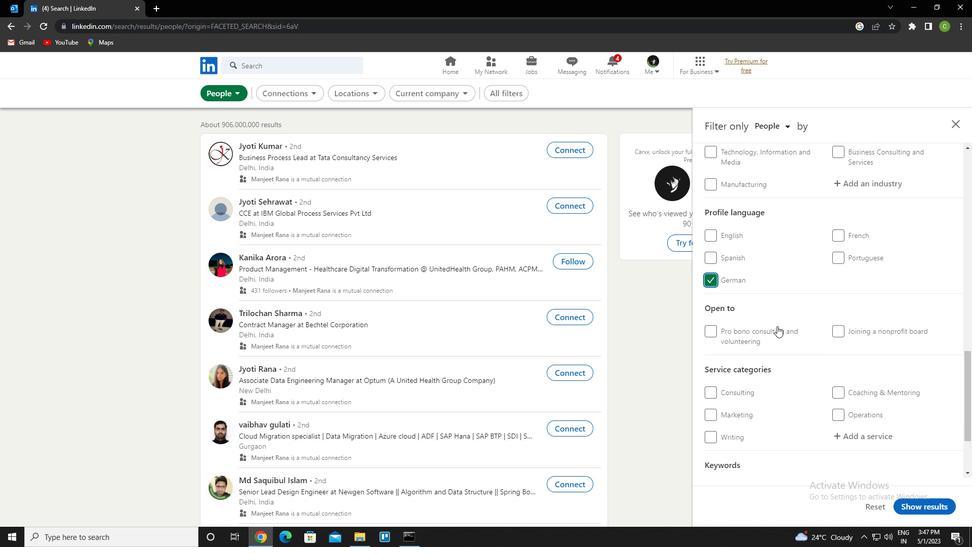 
Action: Mouse scrolled (781, 329) with delta (0, 0)
Screenshot: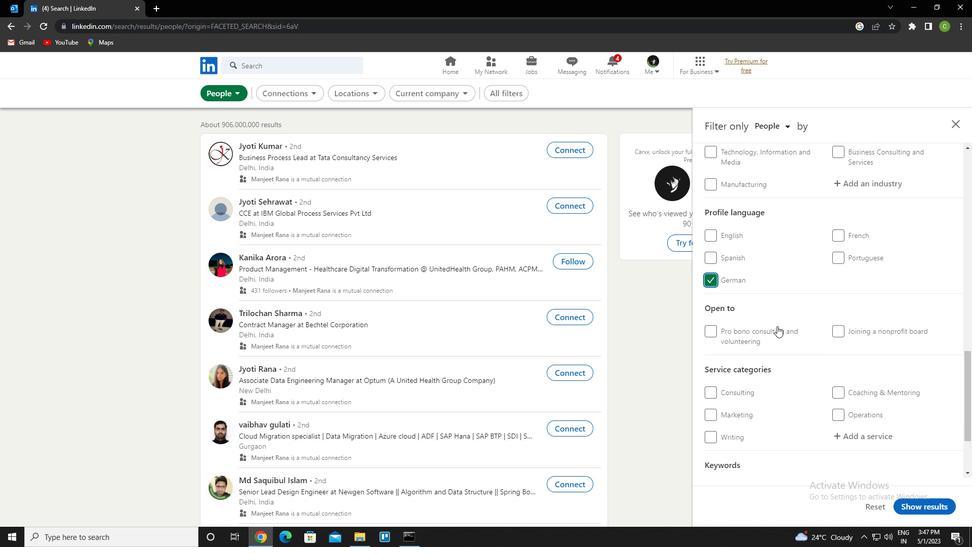 
Action: Mouse scrolled (781, 329) with delta (0, 0)
Screenshot: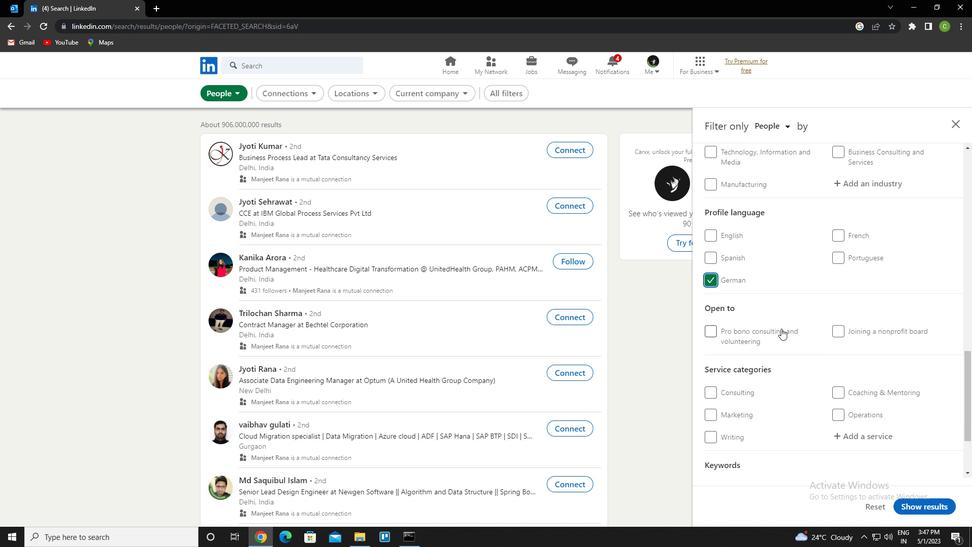 
Action: Mouse scrolled (781, 329) with delta (0, 0)
Screenshot: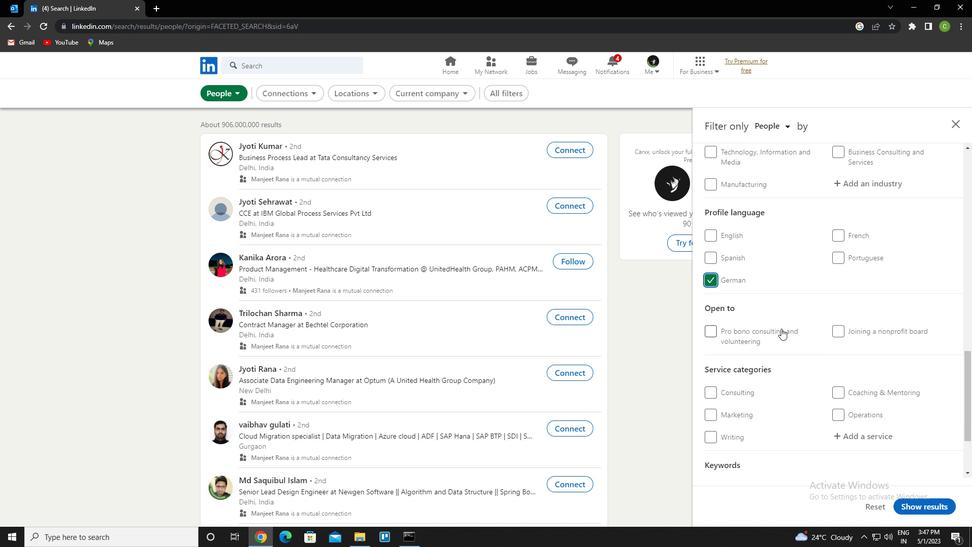 
Action: Mouse scrolled (781, 329) with delta (0, 0)
Screenshot: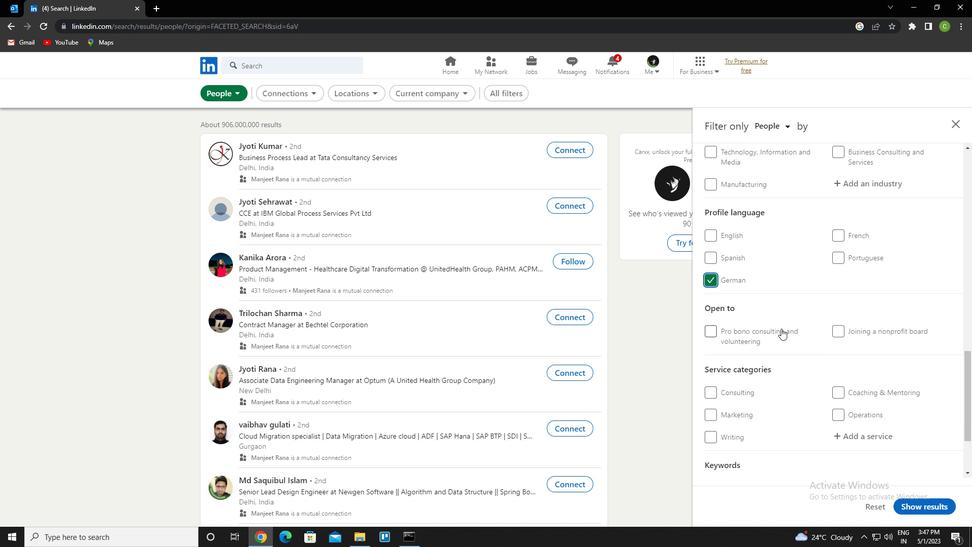 
Action: Mouse moved to (851, 280)
Screenshot: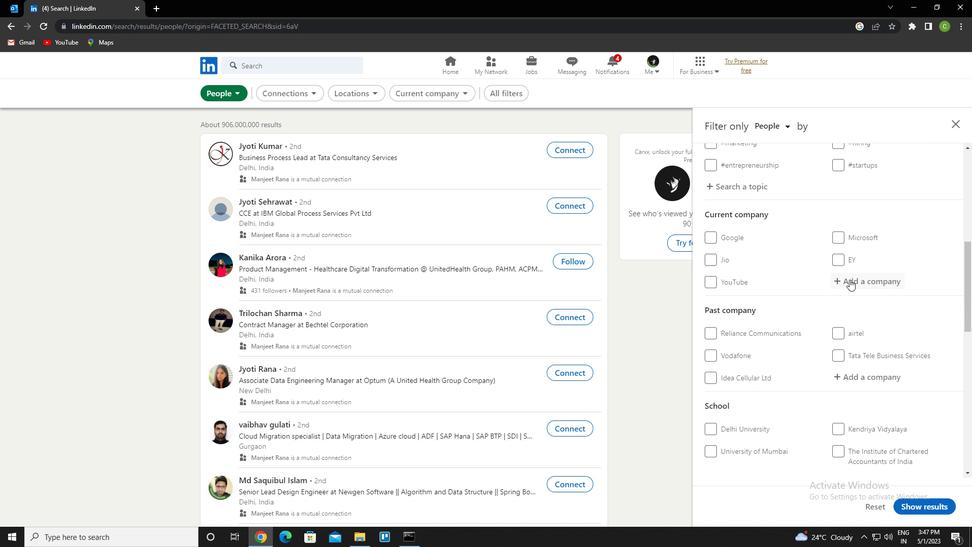 
Action: Mouse pressed left at (851, 280)
Screenshot: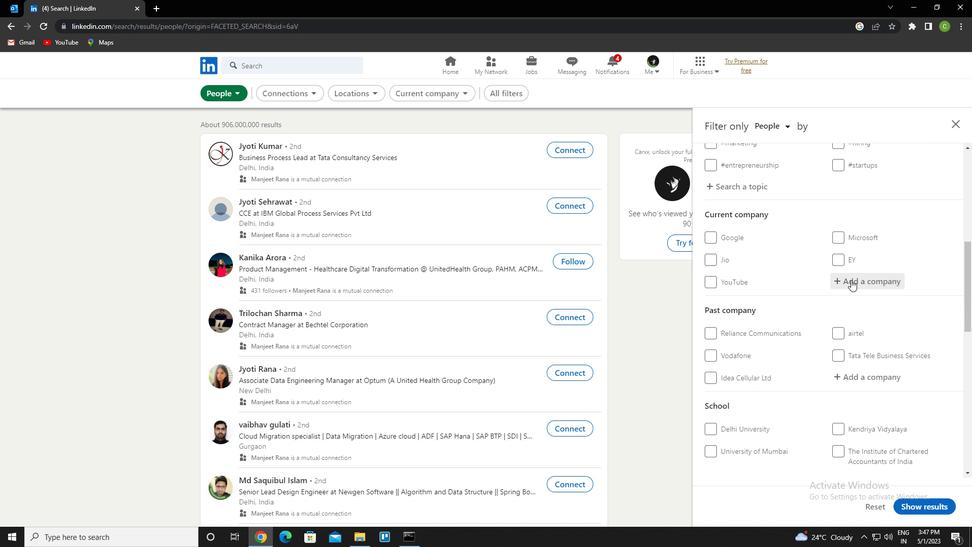 
Action: Key pressed <Key.caps_lock>a<Key.caps_lock>dani<Key.space>wilmar<Key.down><Key.enter>
Screenshot: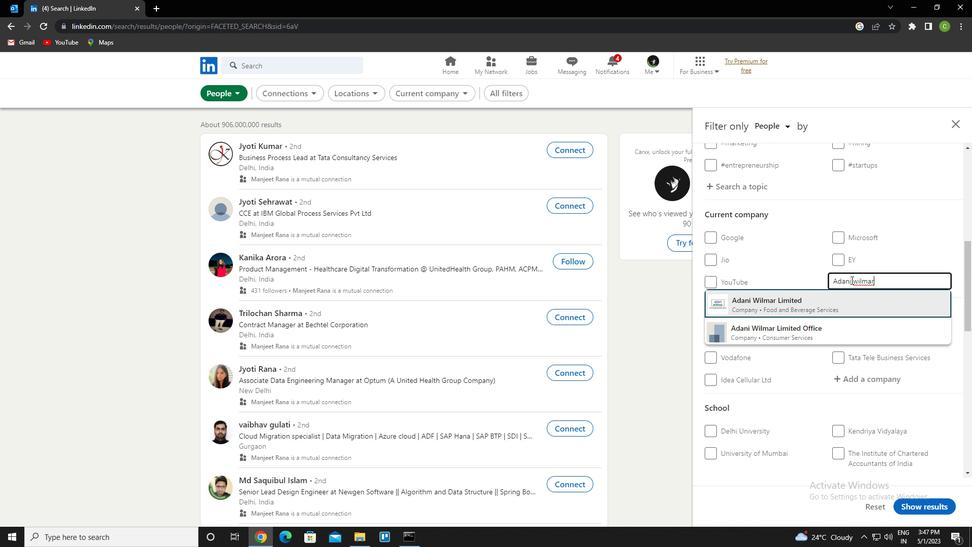 
Action: Mouse scrolled (851, 279) with delta (0, 0)
Screenshot: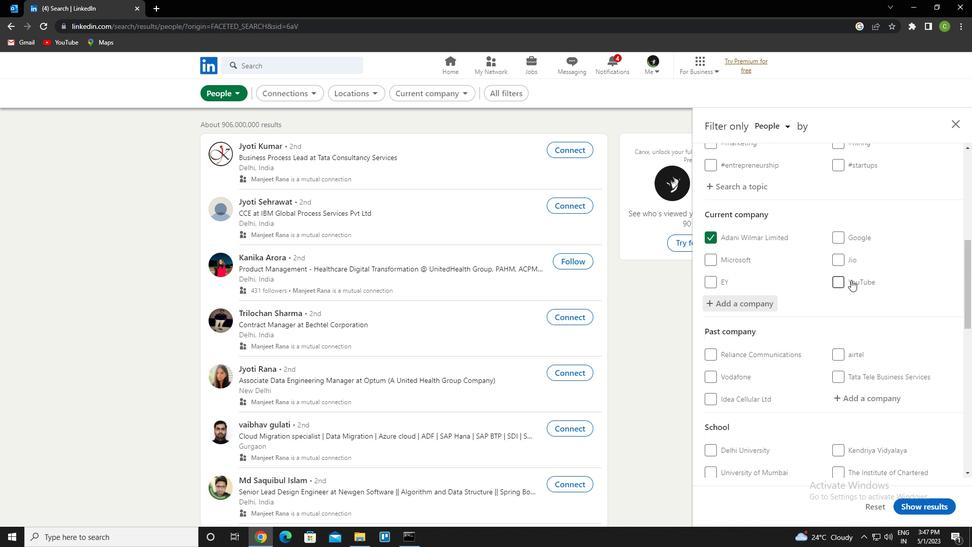 
Action: Mouse moved to (860, 279)
Screenshot: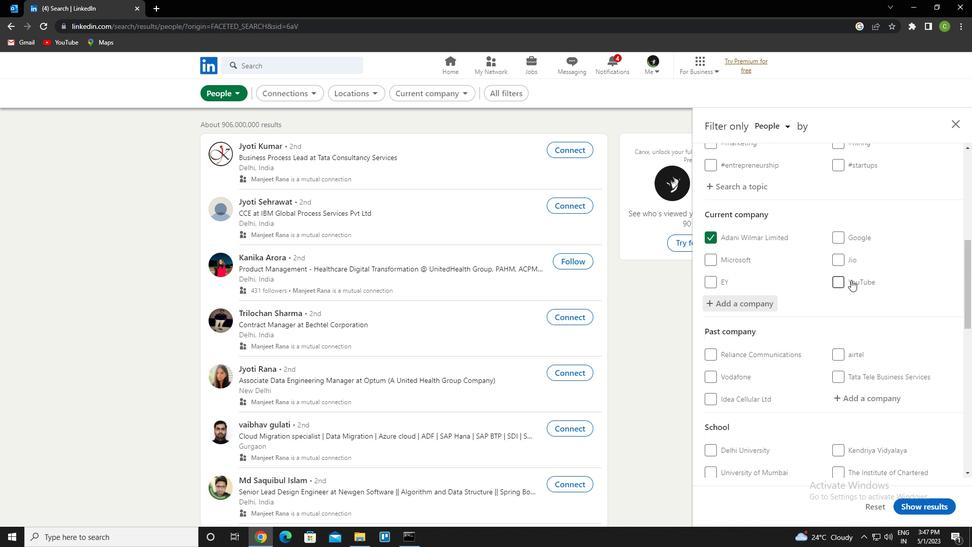 
Action: Mouse scrolled (860, 279) with delta (0, 0)
Screenshot: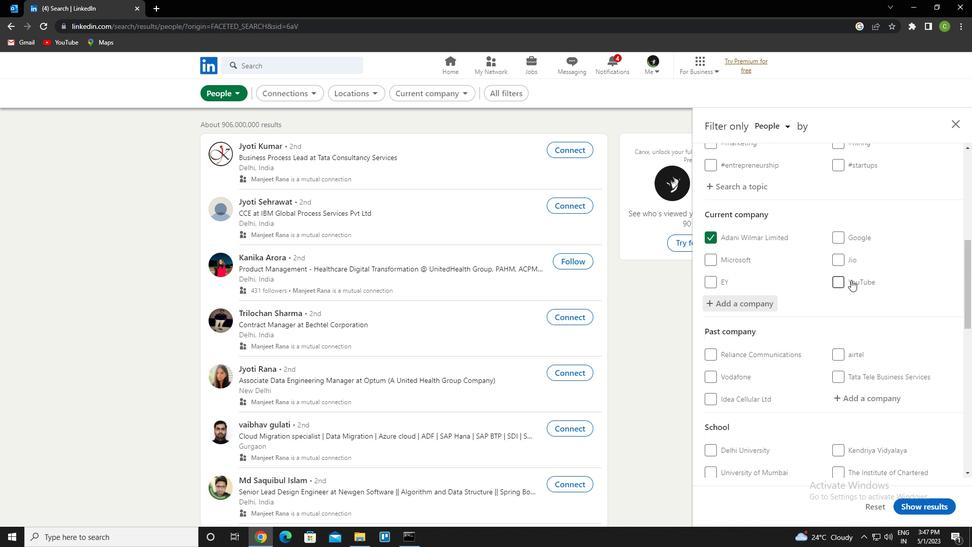 
Action: Mouse moved to (857, 292)
Screenshot: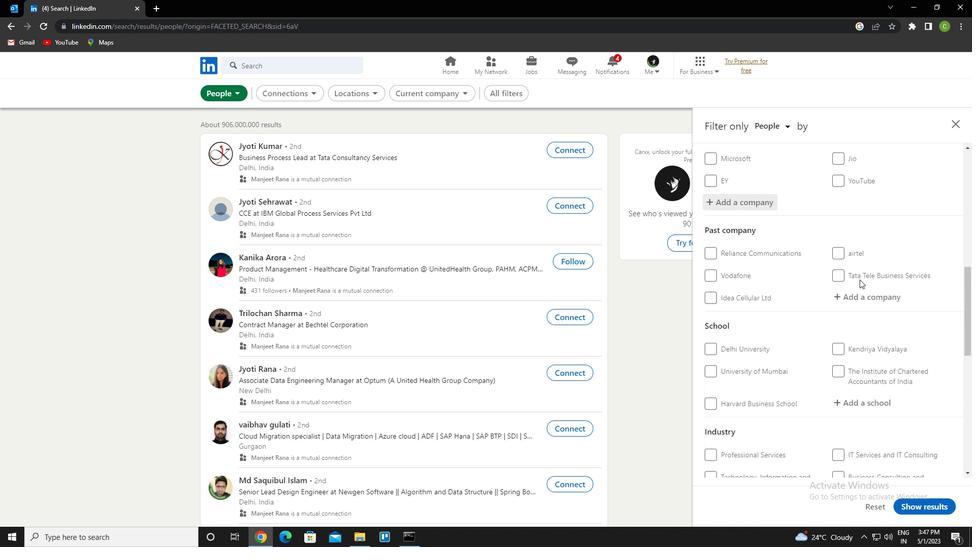 
Action: Mouse scrolled (857, 291) with delta (0, 0)
Screenshot: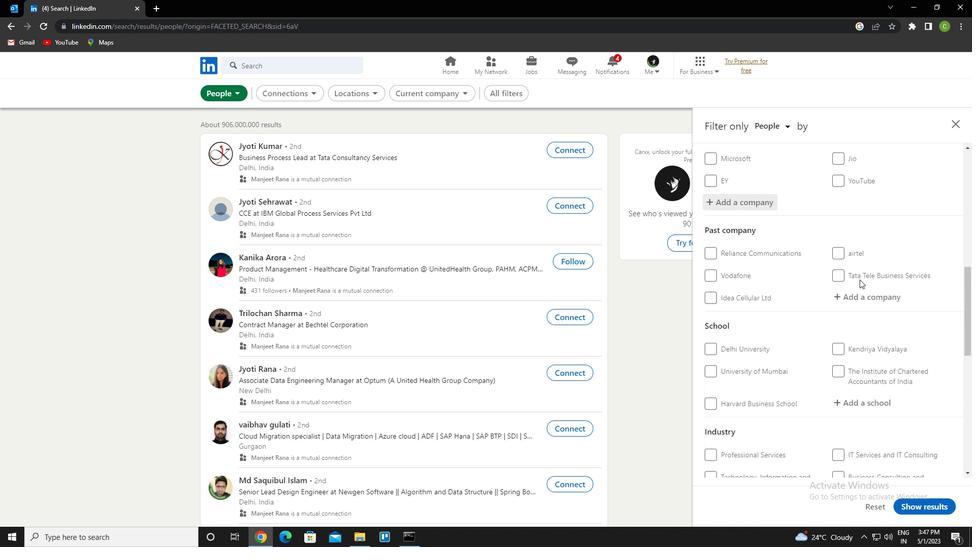 
Action: Mouse moved to (855, 297)
Screenshot: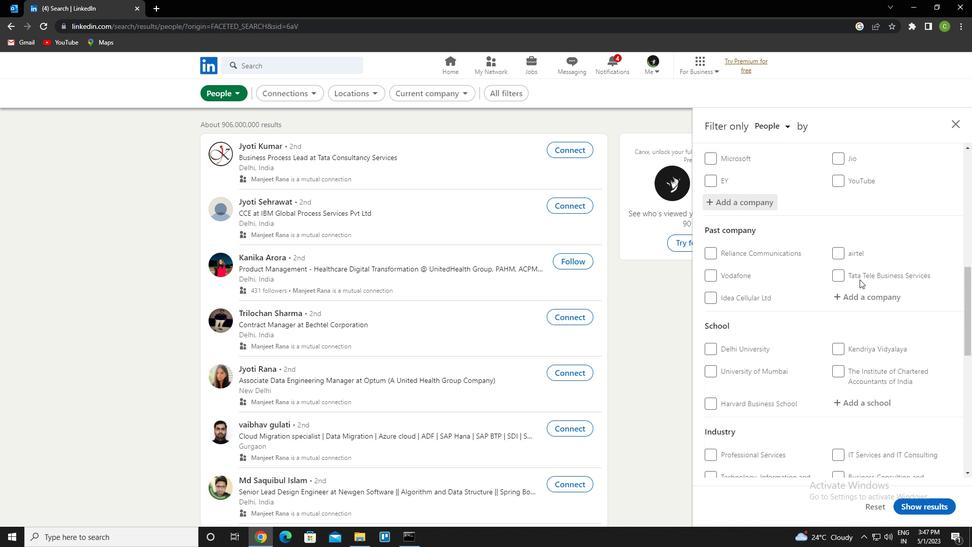 
Action: Mouse scrolled (855, 296) with delta (0, 0)
Screenshot: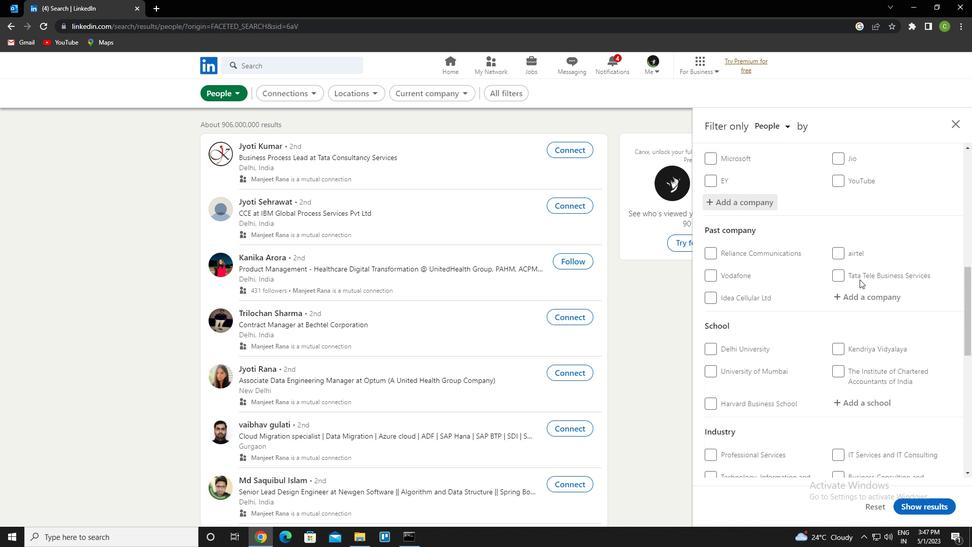 
Action: Mouse moved to (855, 297)
Screenshot: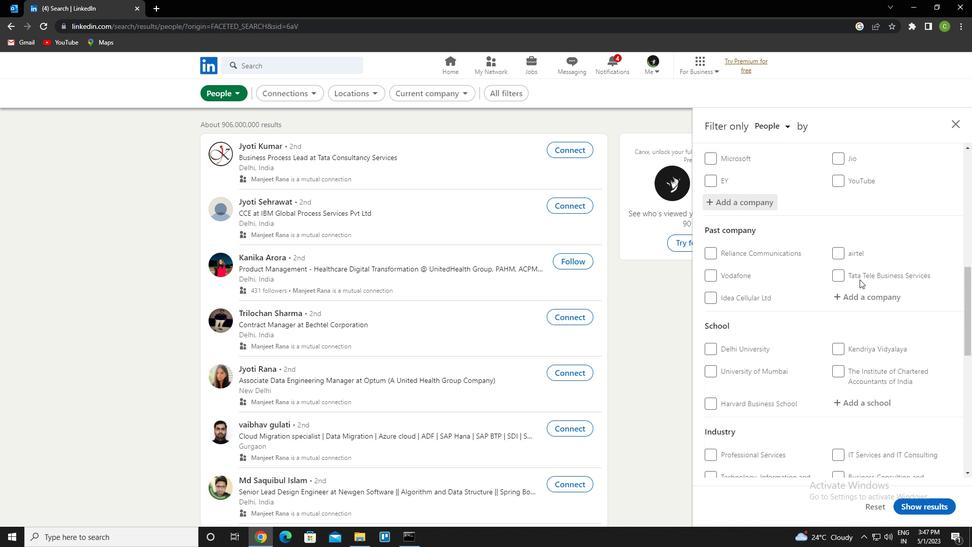 
Action: Mouse scrolled (855, 297) with delta (0, 0)
Screenshot: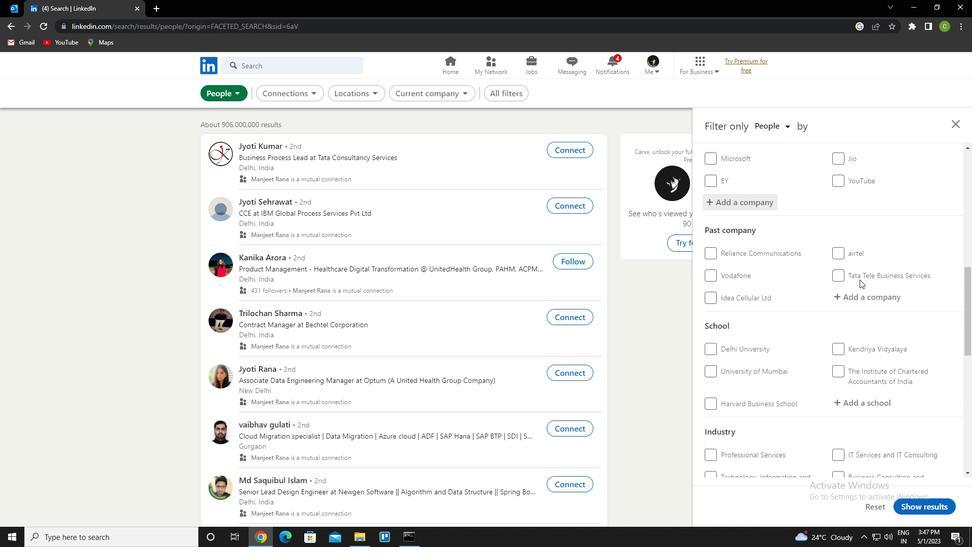 
Action: Mouse scrolled (855, 297) with delta (0, 0)
Screenshot: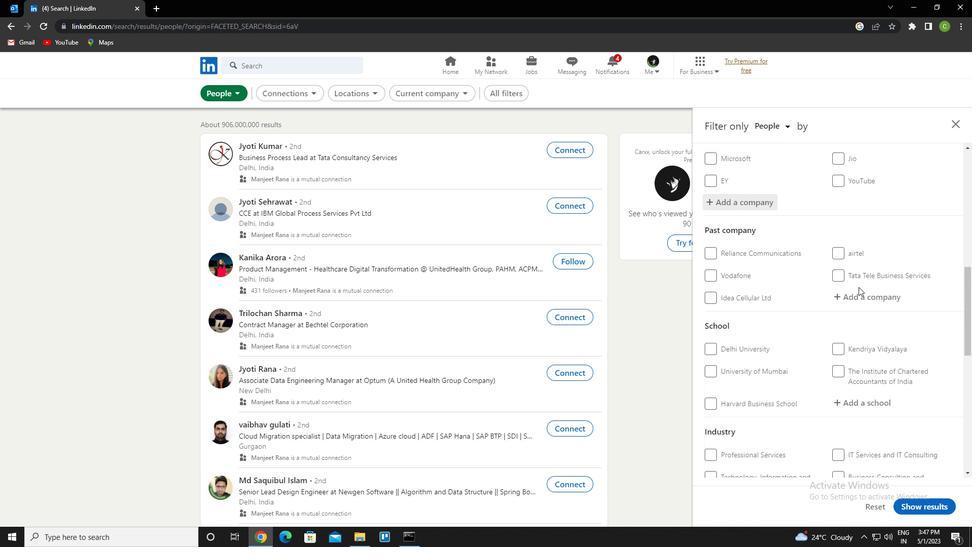 
Action: Mouse moved to (861, 267)
Screenshot: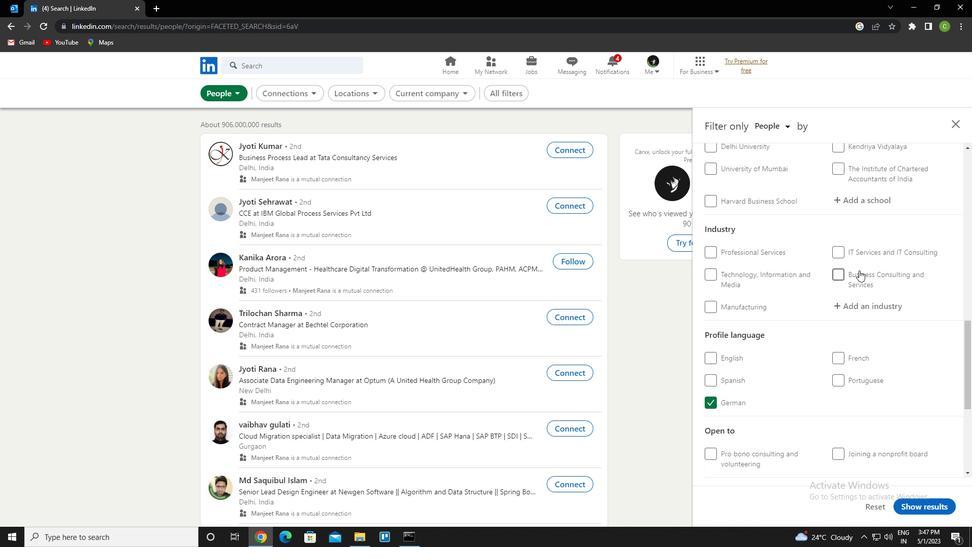 
Action: Mouse scrolled (861, 267) with delta (0, 0)
Screenshot: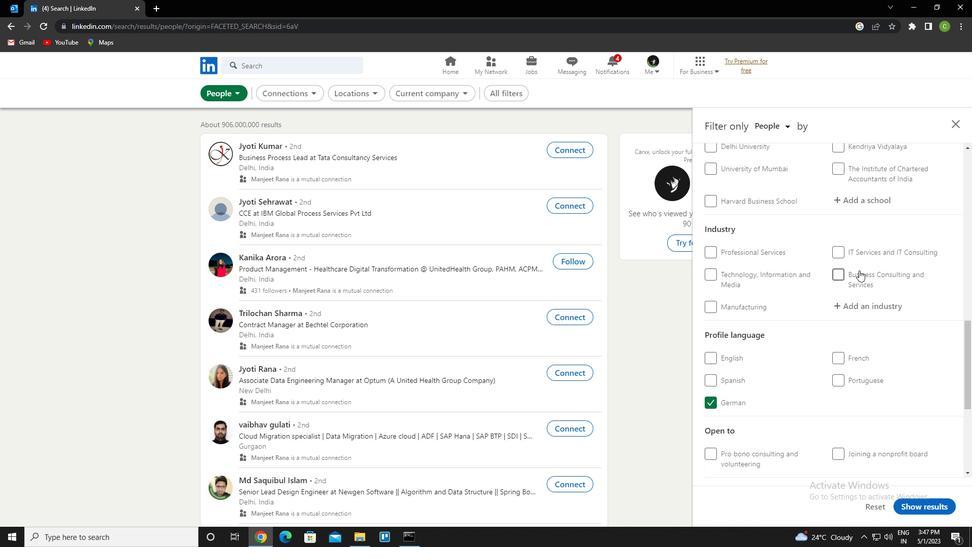 
Action: Mouse moved to (862, 252)
Screenshot: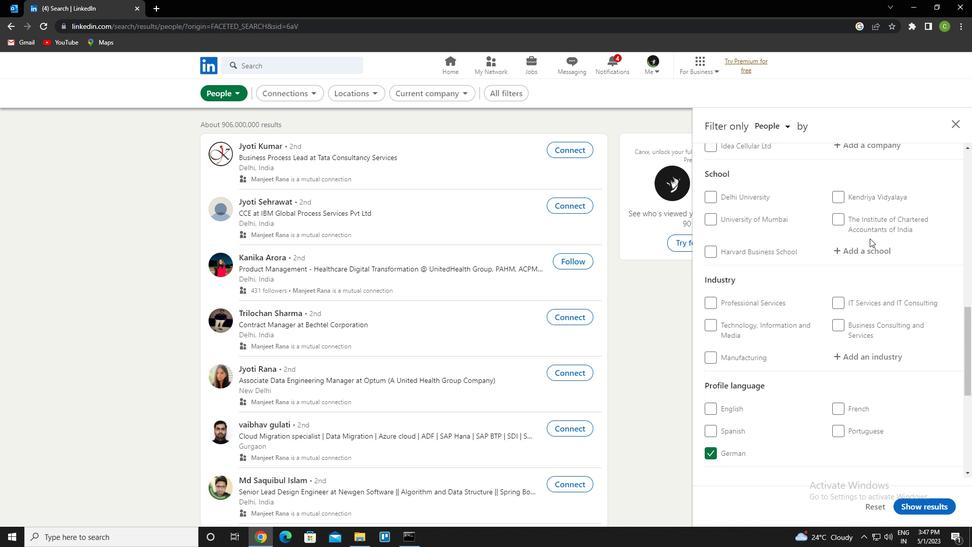 
Action: Mouse pressed left at (862, 252)
Screenshot: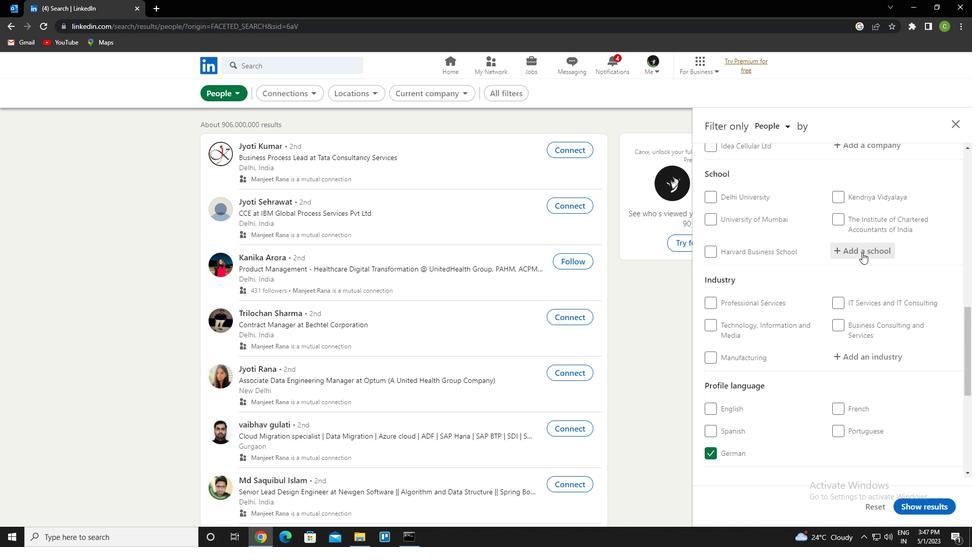 
Action: Key pressed <Key.caps_lock>u<Key.caps_lock>ttar<Key.space>pradesh<Key.space>jobs<Key.down><Key.down><Key.enter>
Screenshot: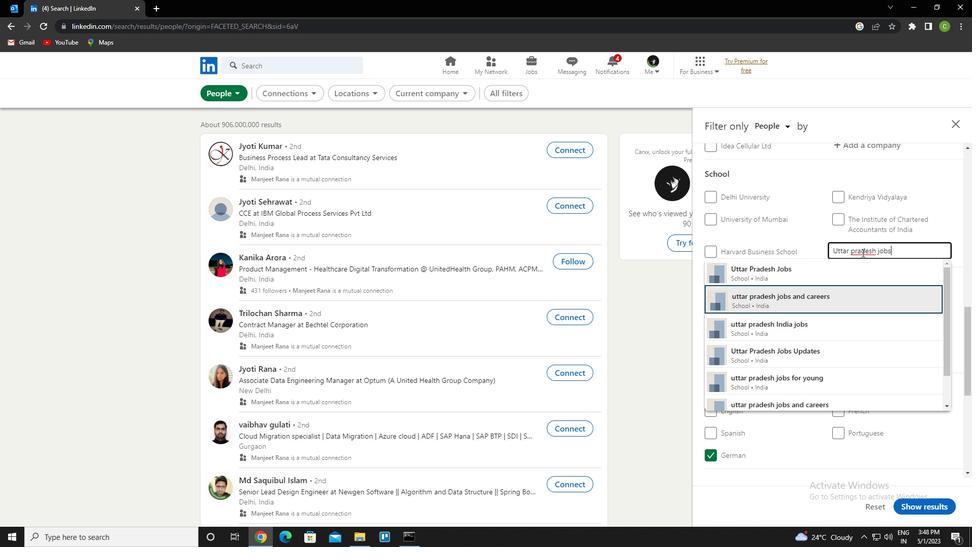 
Action: Mouse moved to (861, 254)
Screenshot: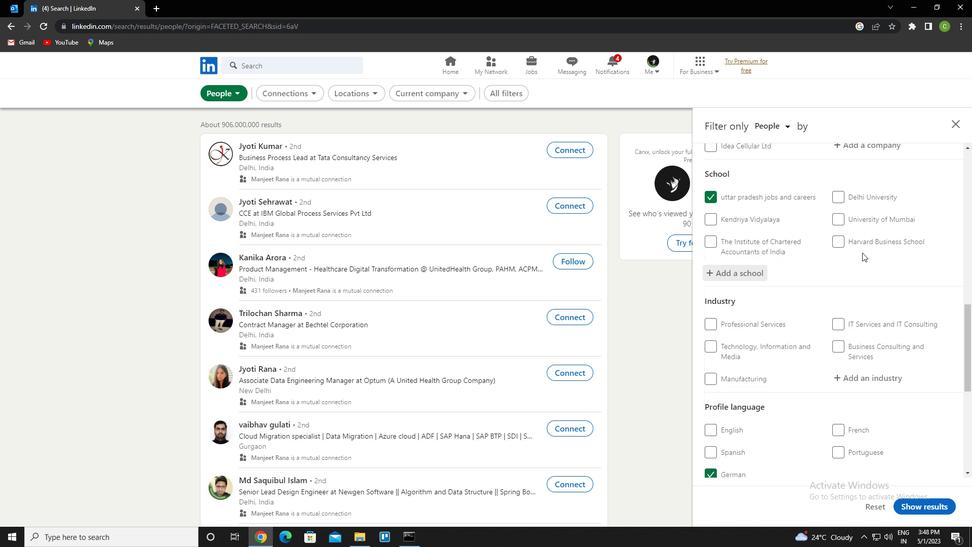 
Action: Mouse scrolled (861, 253) with delta (0, 0)
Screenshot: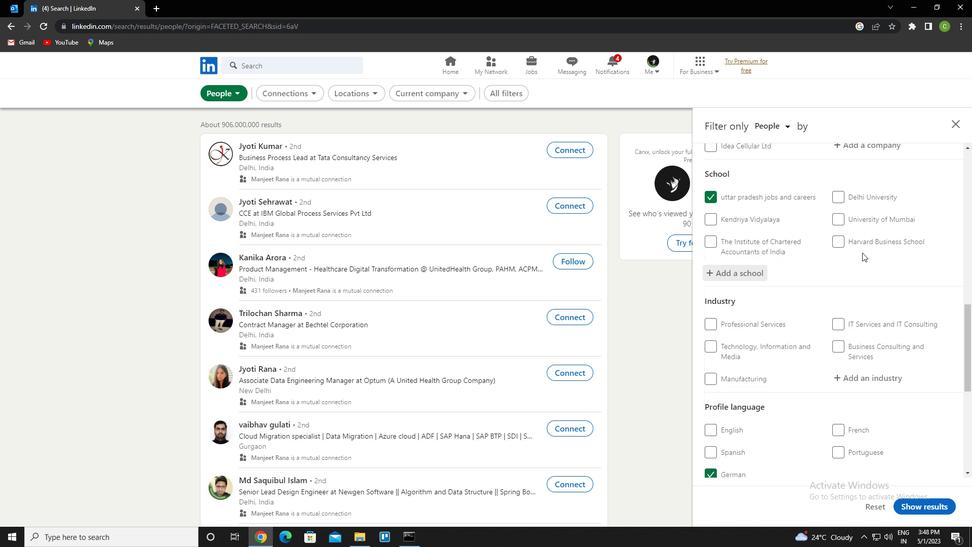 
Action: Mouse moved to (860, 254)
Screenshot: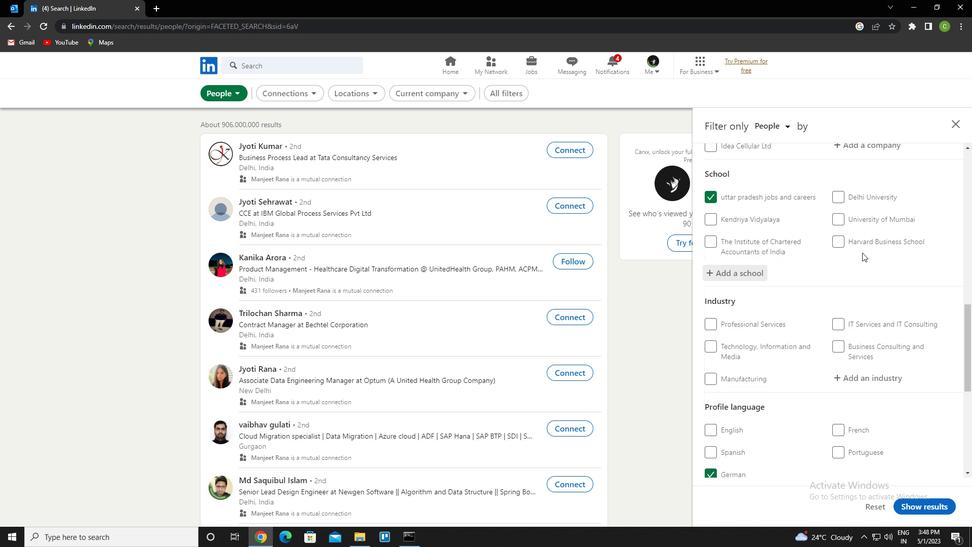 
Action: Mouse scrolled (860, 254) with delta (0, 0)
Screenshot: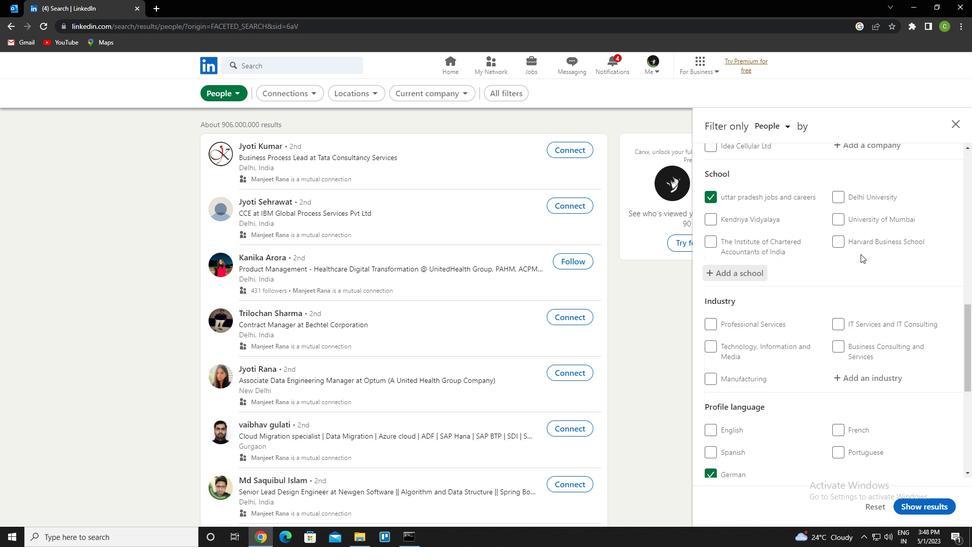
Action: Mouse moved to (862, 277)
Screenshot: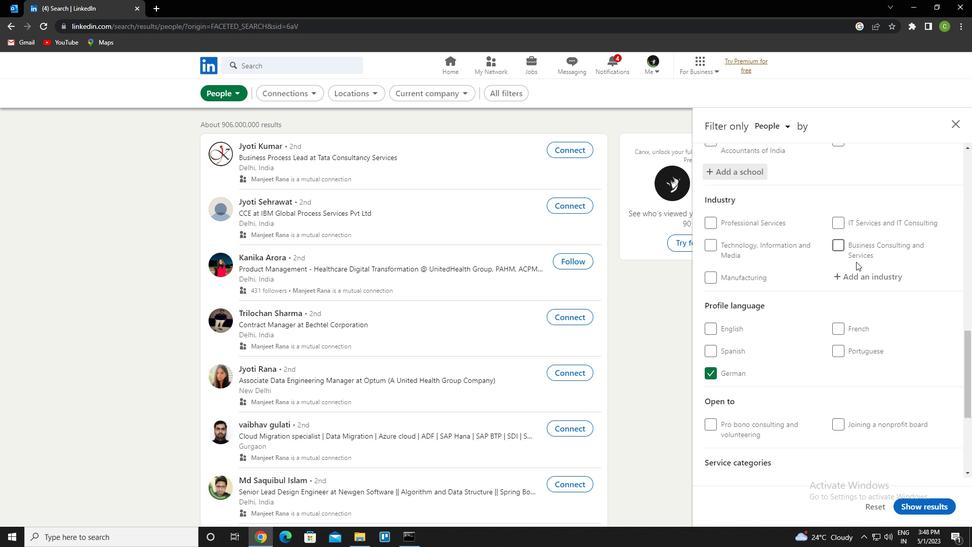 
Action: Mouse pressed left at (862, 277)
Screenshot: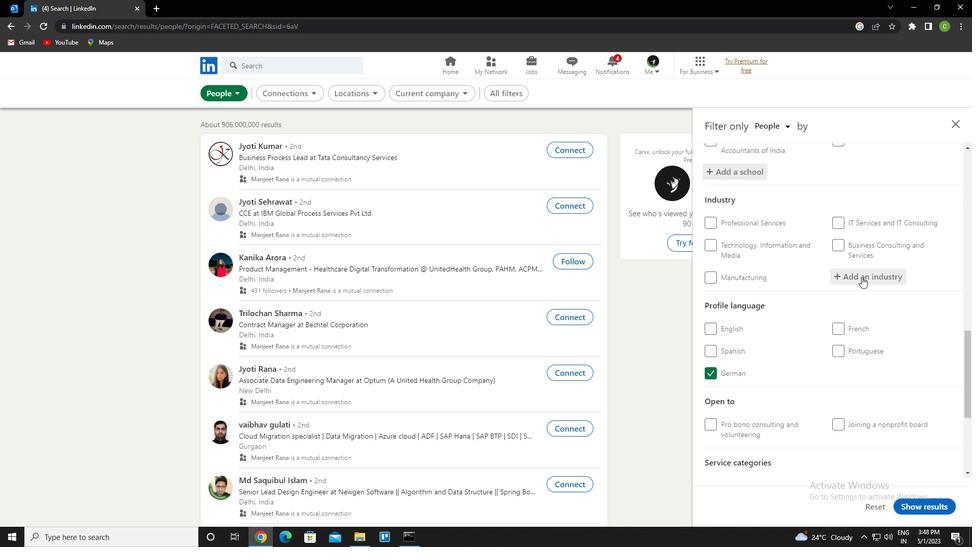 
Action: Key pressed spord<Key.backspace>ts<Key.space>and<Key.down><Key.up><Key.enter>
Screenshot: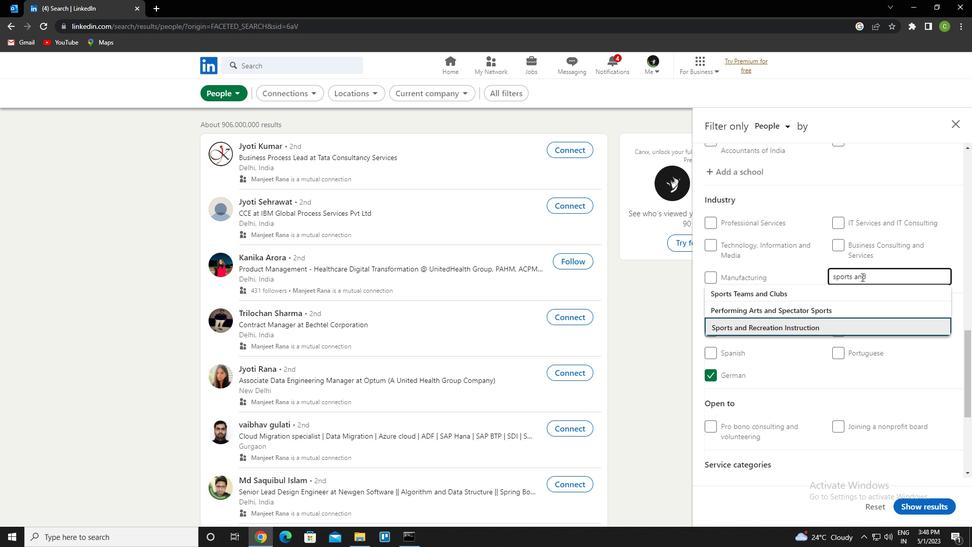 
Action: Mouse scrolled (862, 276) with delta (0, 0)
Screenshot: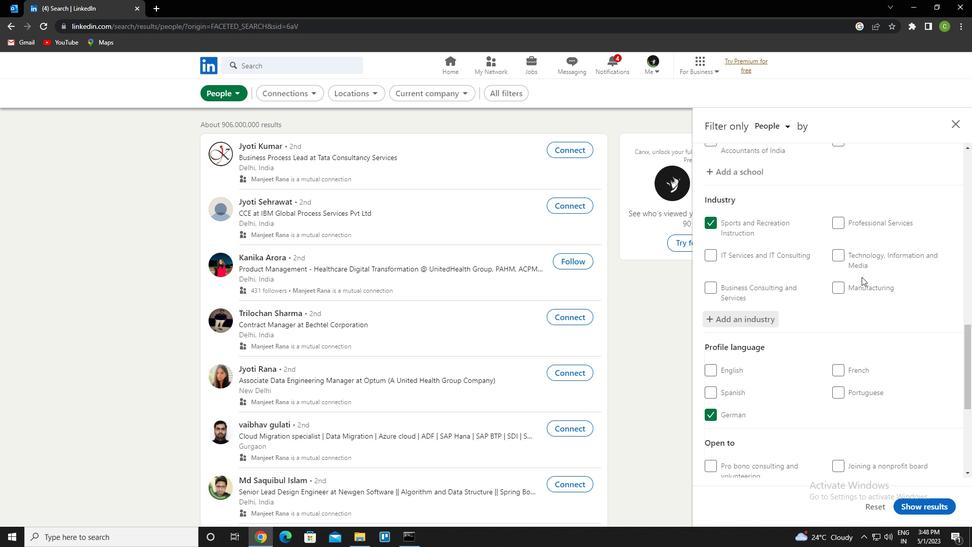 
Action: Mouse scrolled (862, 276) with delta (0, 0)
Screenshot: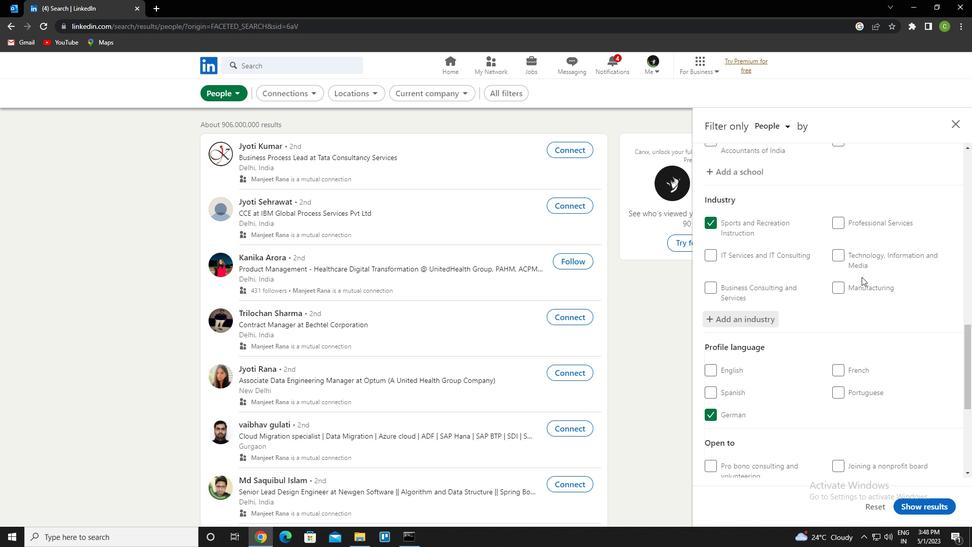 
Action: Mouse scrolled (862, 276) with delta (0, 0)
Screenshot: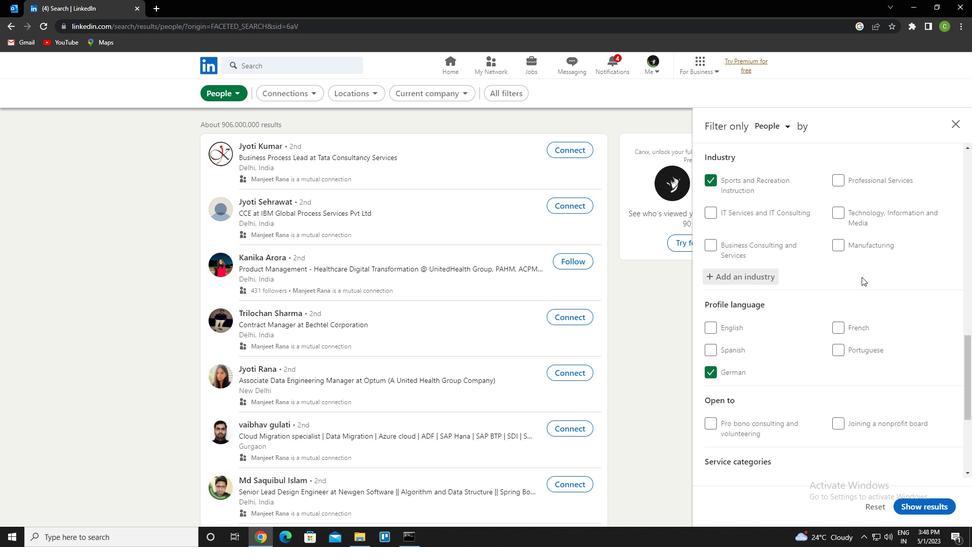 
Action: Mouse moved to (861, 296)
Screenshot: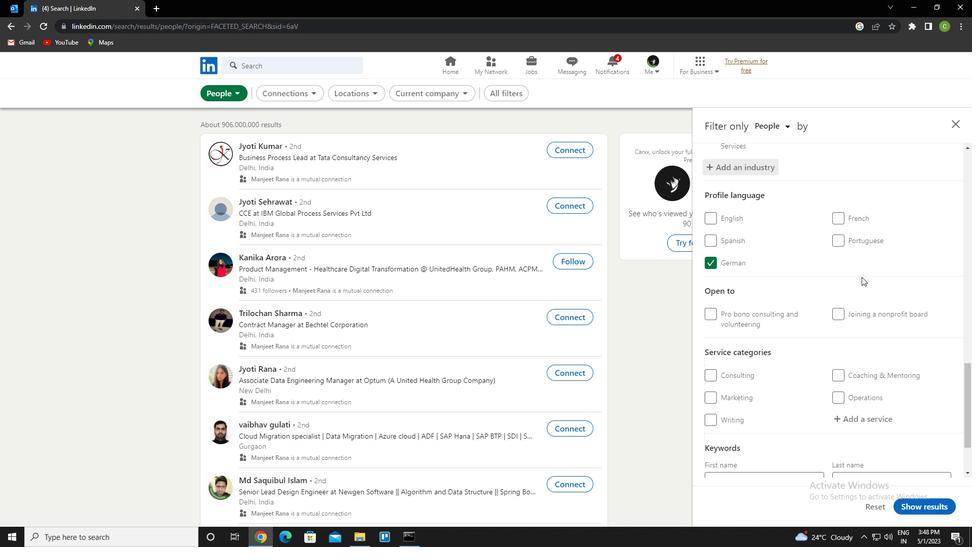 
Action: Mouse scrolled (861, 296) with delta (0, 0)
Screenshot: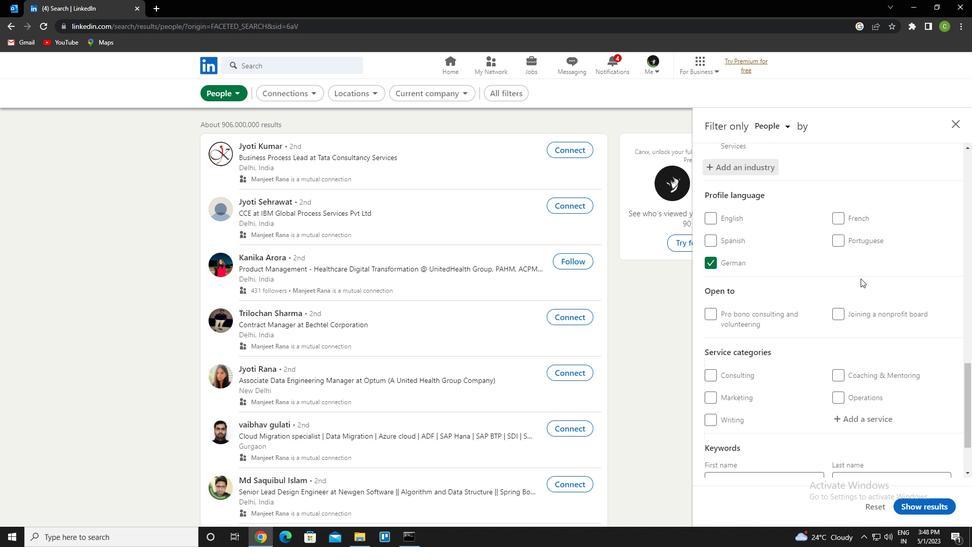 
Action: Mouse scrolled (861, 296) with delta (0, 0)
Screenshot: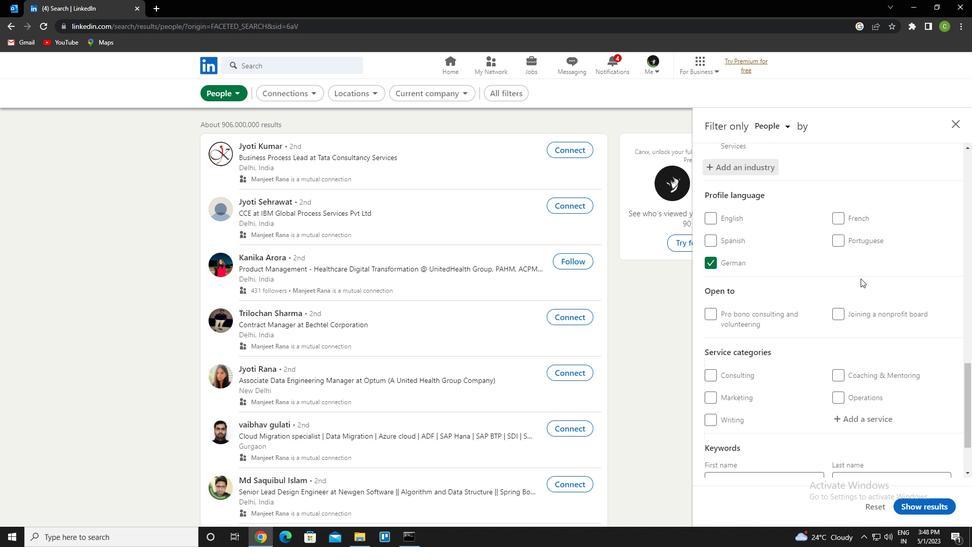 
Action: Mouse scrolled (861, 296) with delta (0, 0)
Screenshot: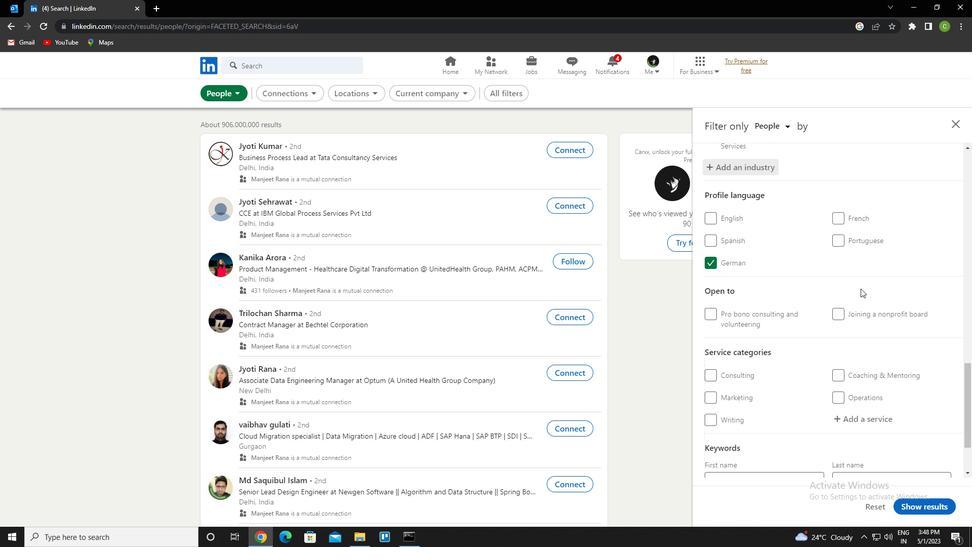 
Action: Mouse moved to (860, 296)
Screenshot: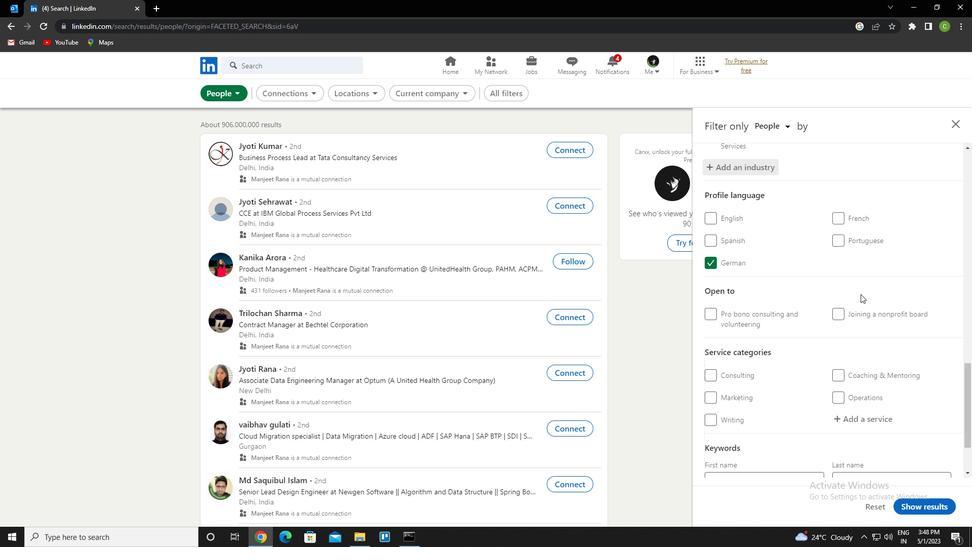 
Action: Mouse scrolled (860, 296) with delta (0, 0)
Screenshot: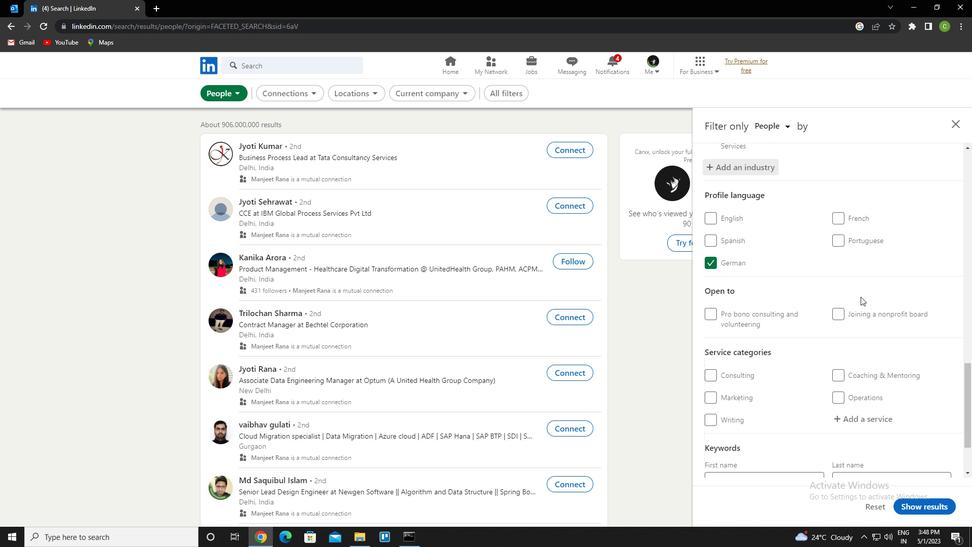 
Action: Mouse moved to (857, 330)
Screenshot: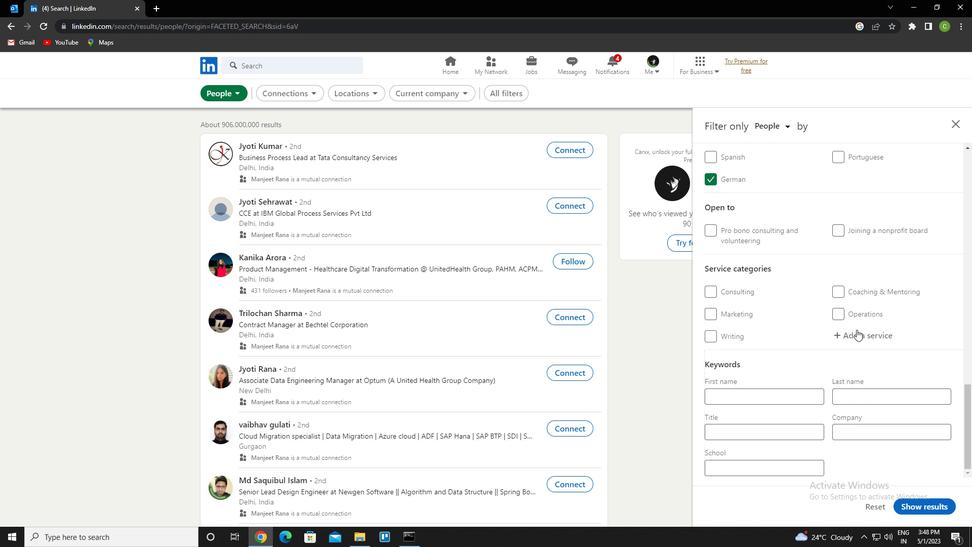 
Action: Mouse pressed left at (857, 330)
Screenshot: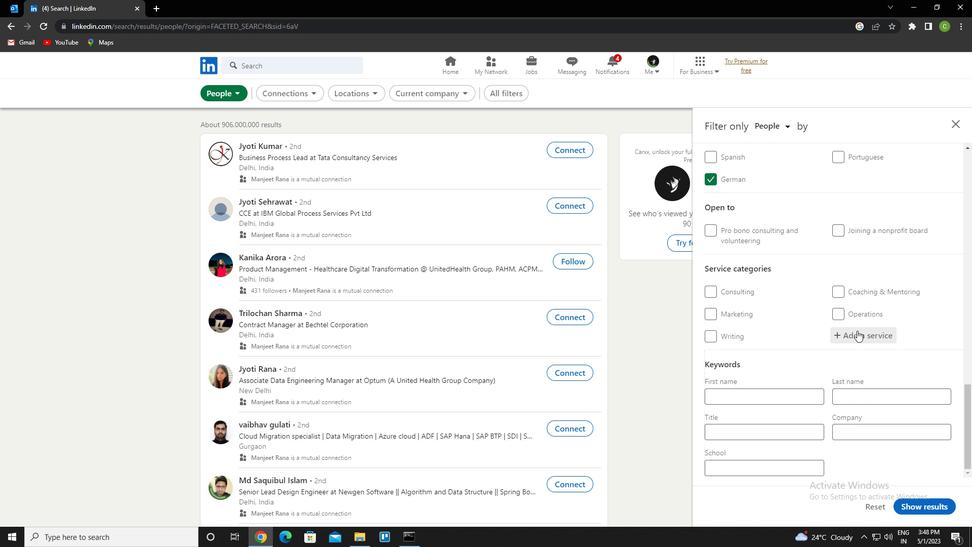 
Action: Key pressed <Key.caps_lock>c<Key.caps_lock>omputer<Key.space><Key.down><Key.enter>
Screenshot: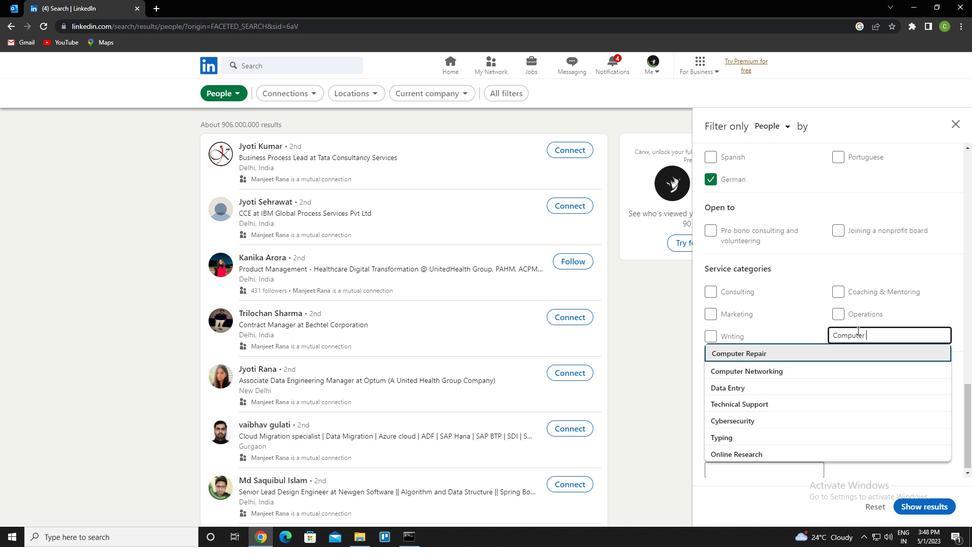 
Action: Mouse moved to (844, 340)
Screenshot: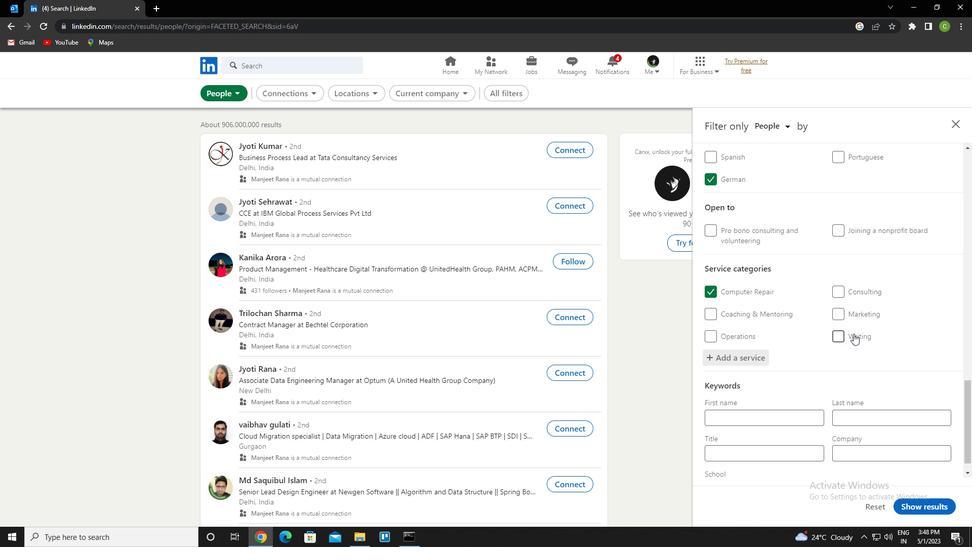 
Action: Mouse scrolled (844, 339) with delta (0, 0)
Screenshot: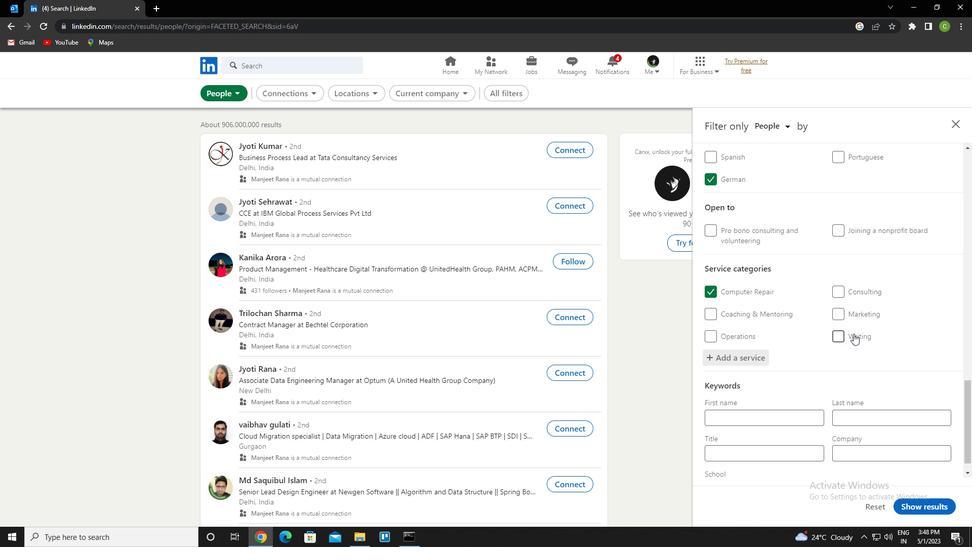 
Action: Mouse scrolled (844, 339) with delta (0, 0)
Screenshot: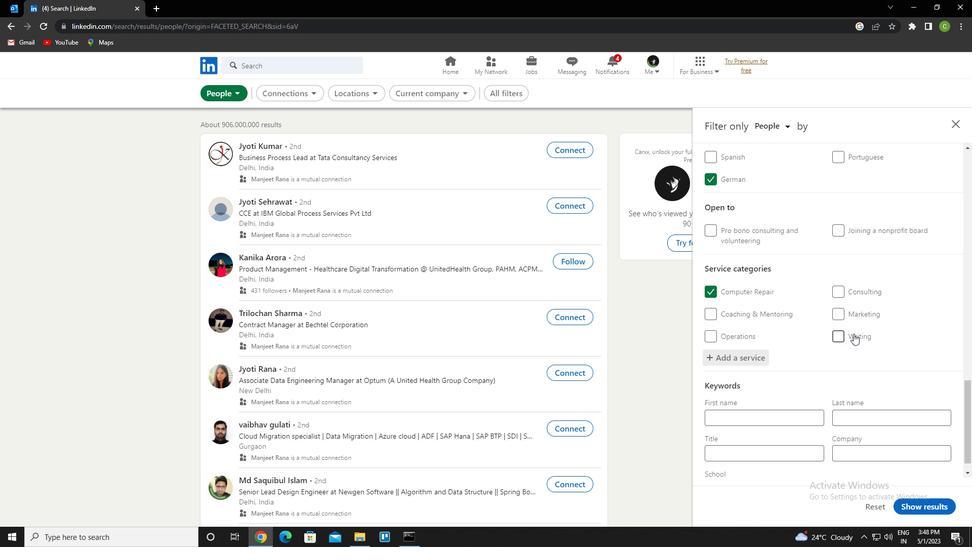 
Action: Mouse scrolled (844, 339) with delta (0, 0)
Screenshot: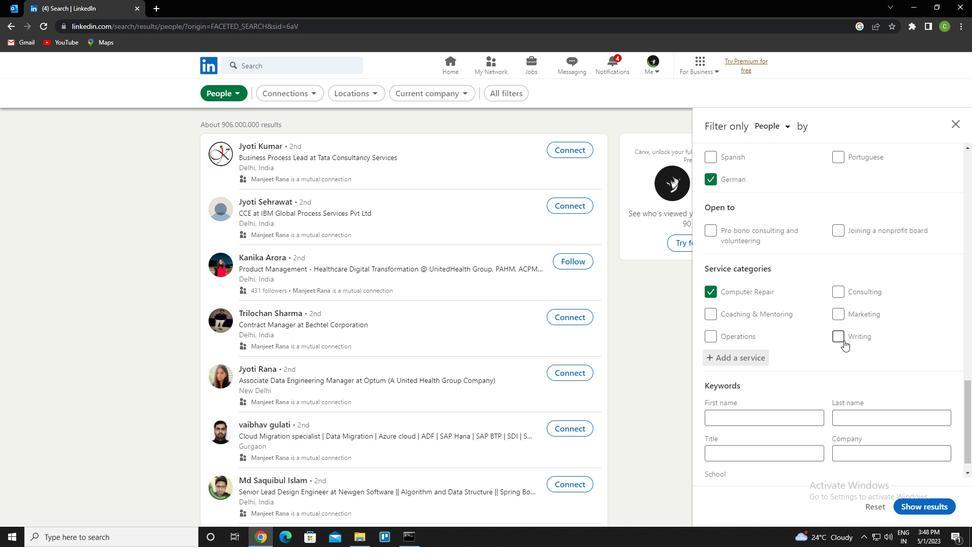 
Action: Mouse scrolled (844, 339) with delta (0, 0)
Screenshot: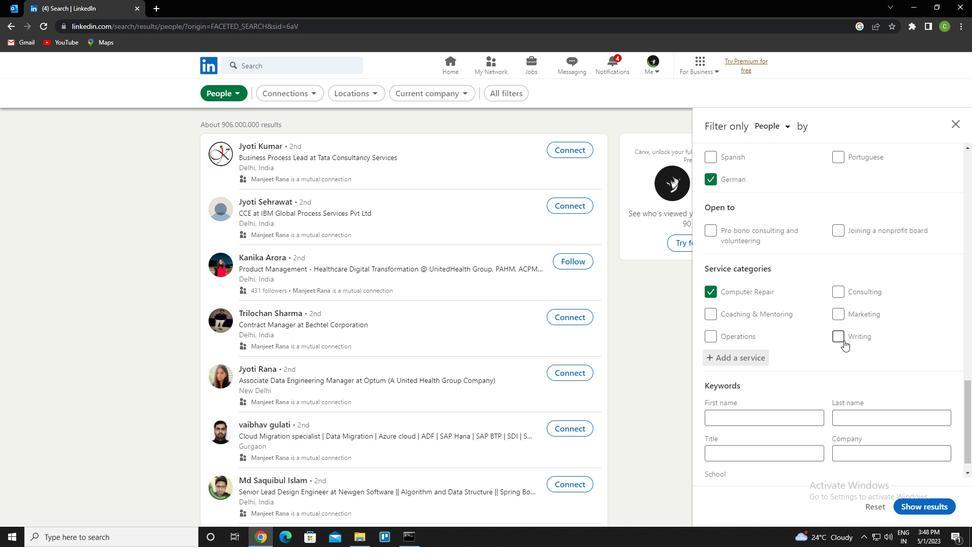 
Action: Mouse scrolled (844, 339) with delta (0, 0)
Screenshot: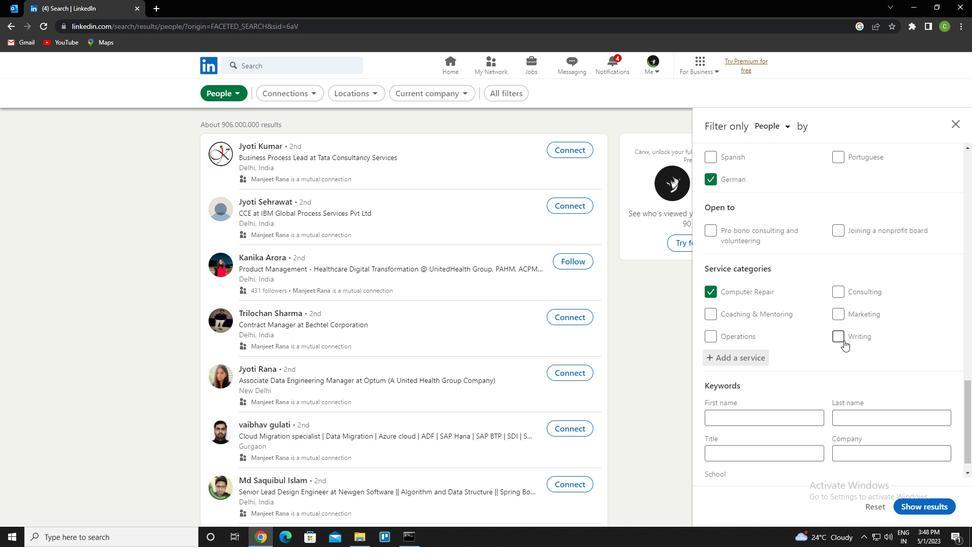 
Action: Mouse scrolled (844, 339) with delta (0, 0)
Screenshot: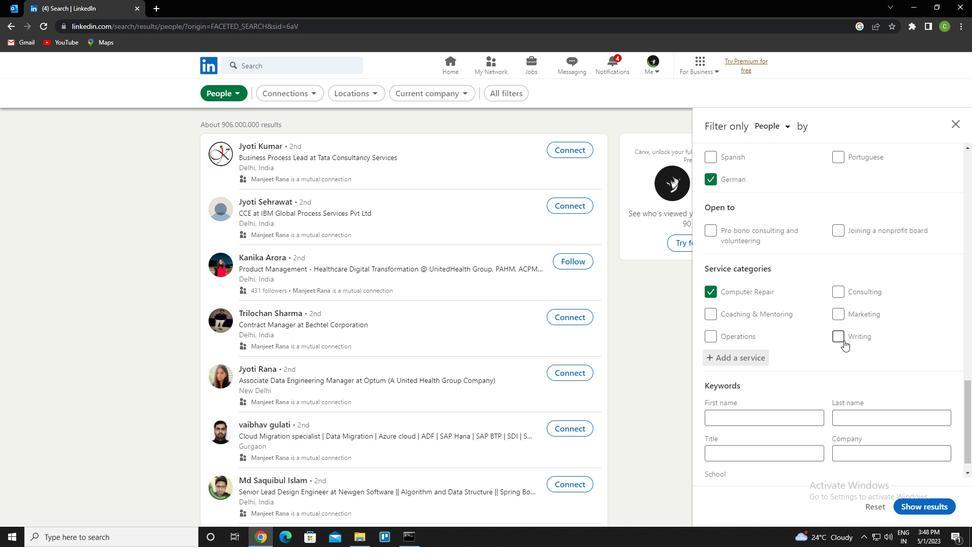 
Action: Mouse scrolled (844, 339) with delta (0, 0)
Screenshot: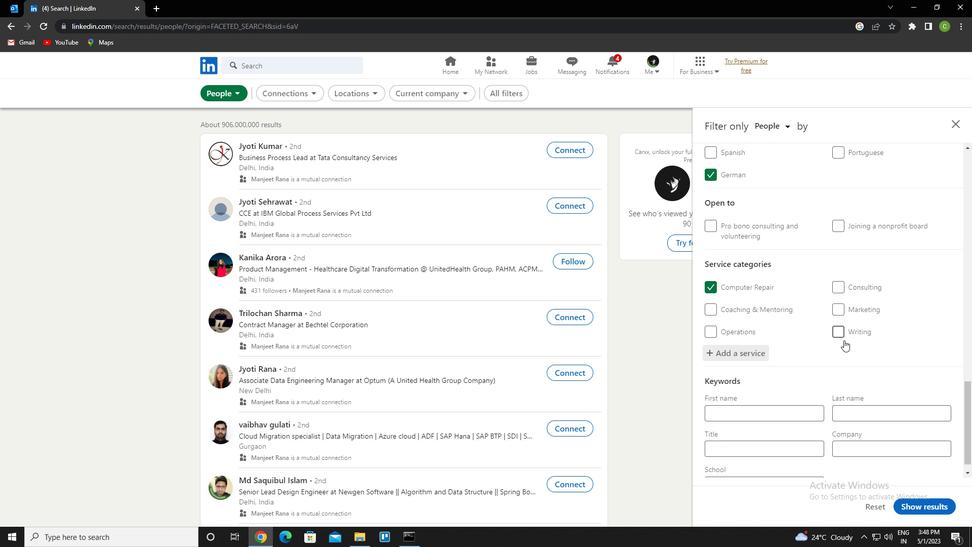 
Action: Mouse scrolled (844, 339) with delta (0, 0)
Screenshot: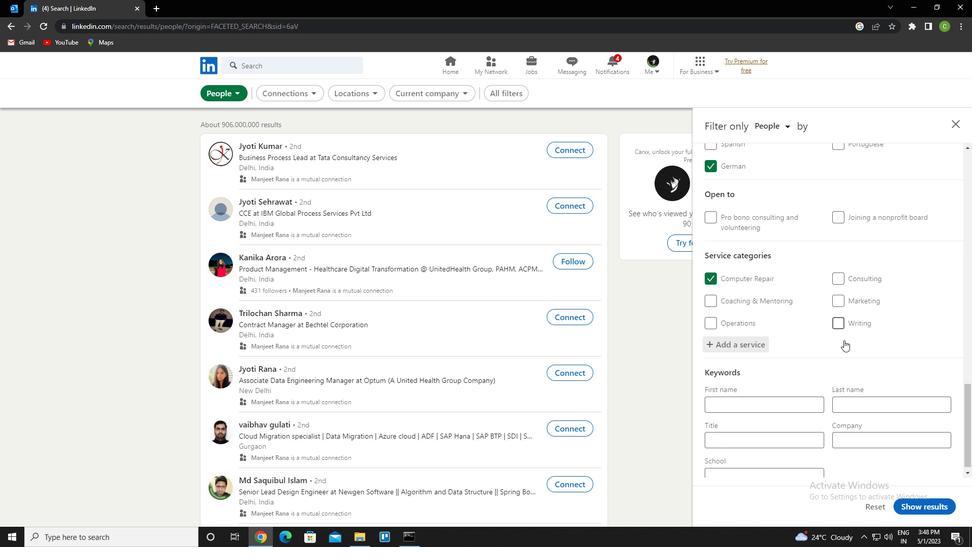 
Action: Mouse moved to (764, 428)
Screenshot: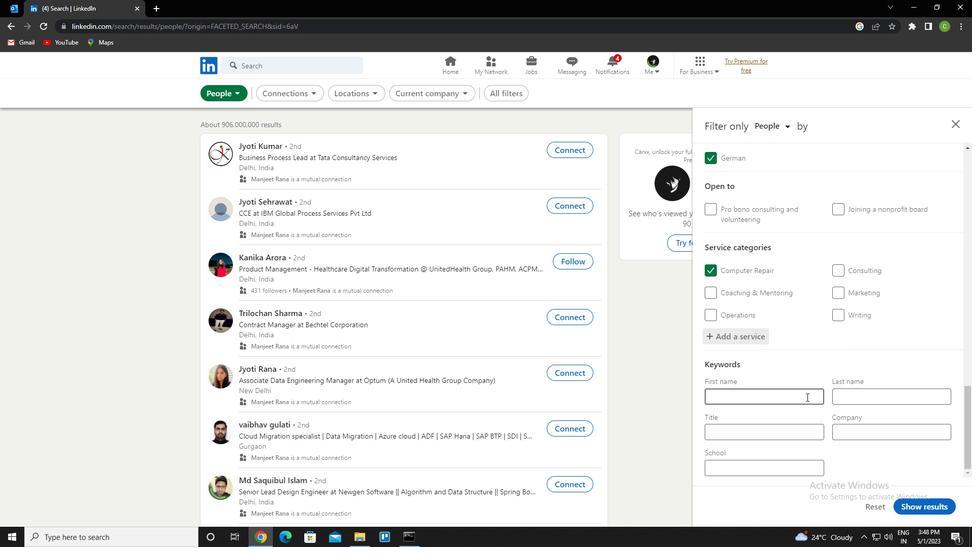 
Action: Mouse pressed left at (764, 428)
Screenshot: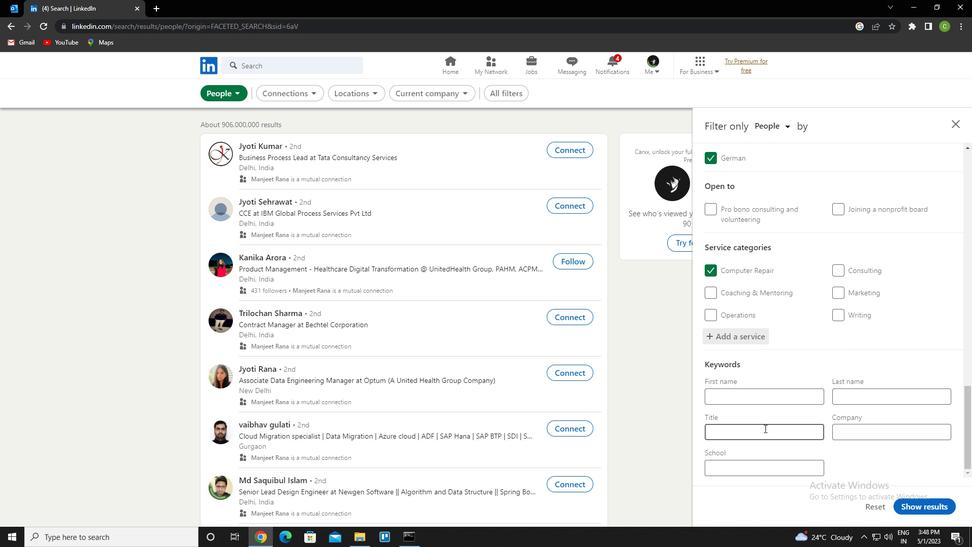 
Action: Key pressed <Key.caps_lock>s<Key.caps_lock>ocial<Key.space><Key.caps_lock>m<Key.caps_lock>edia<Key.space><Key.caps_lock>s<Key.caps_lock>pecialist
Screenshot: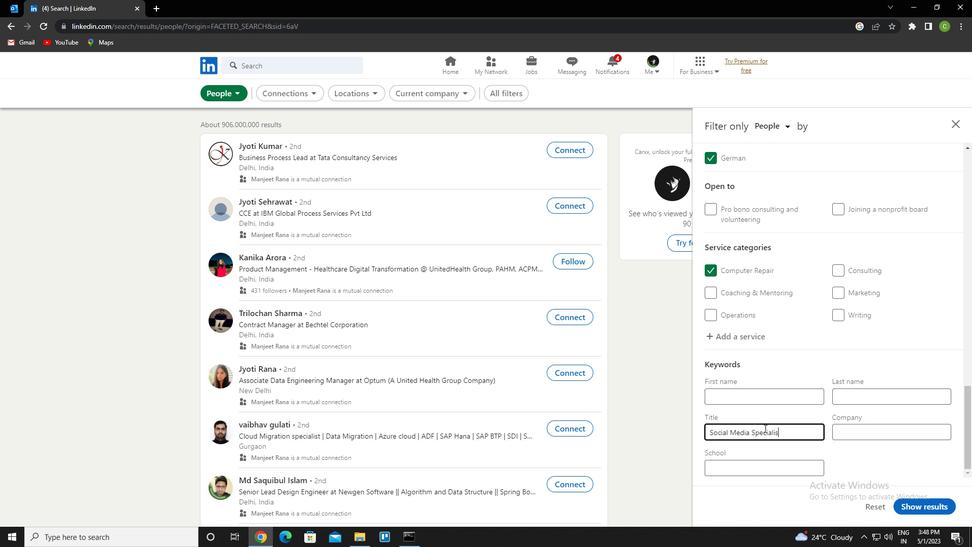 
Action: Mouse moved to (922, 508)
Screenshot: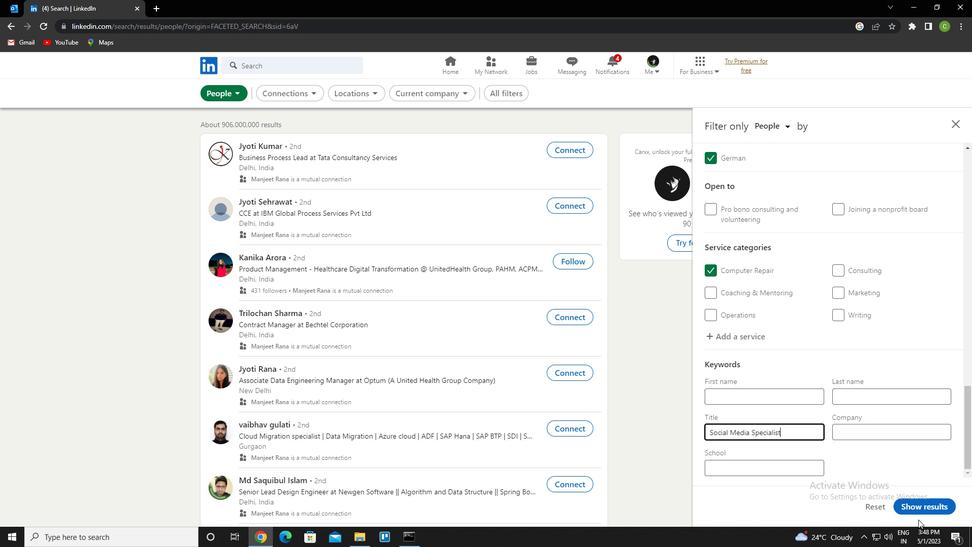 
Action: Mouse pressed left at (922, 508)
Screenshot: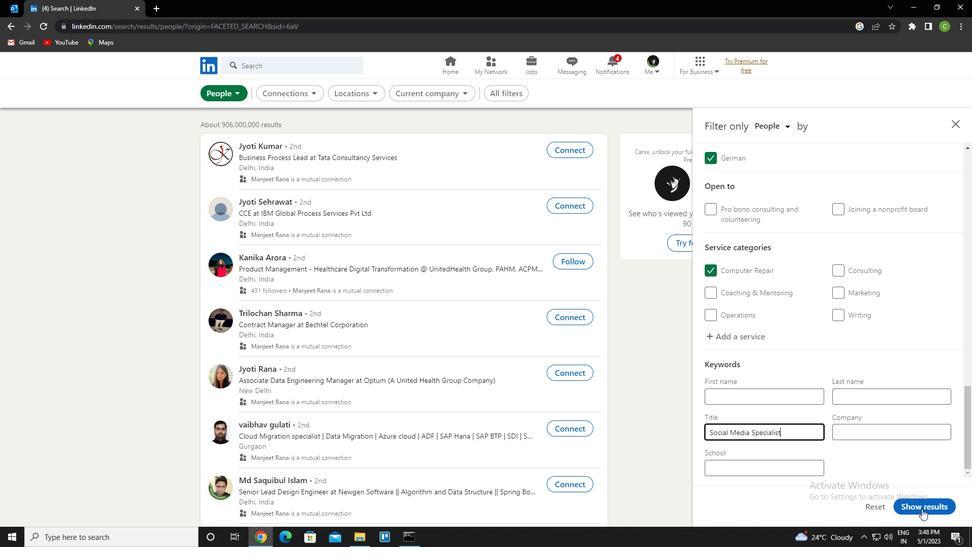 
Action: Mouse moved to (375, 496)
Screenshot: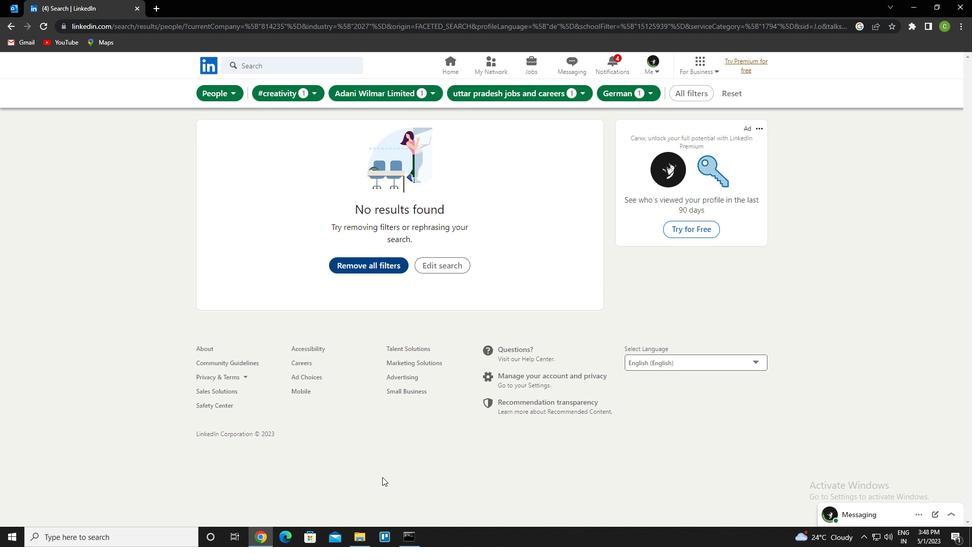 
